 Task: In the event  named  Annual Strategic Planning and Goal Setting, Set a range of dates when you can accept meetings  '28 Jul â€" 20 Aug 2023'. Select a duration of  15 min. Select working hours  	_x000D_
MON- SAT 9:00am â€" 5:00pm. Add time before or after your events  as 5 min. Set the frequency of available time slots for invitees as  30 min. Set the minimum notice period and maximum events allowed per day as  41 hours and 4. , logged in from the account softage.4@softage.net and add another guest for the event, softage.6@softage.net
Action: Mouse pressed left at (392, 310)
Screenshot: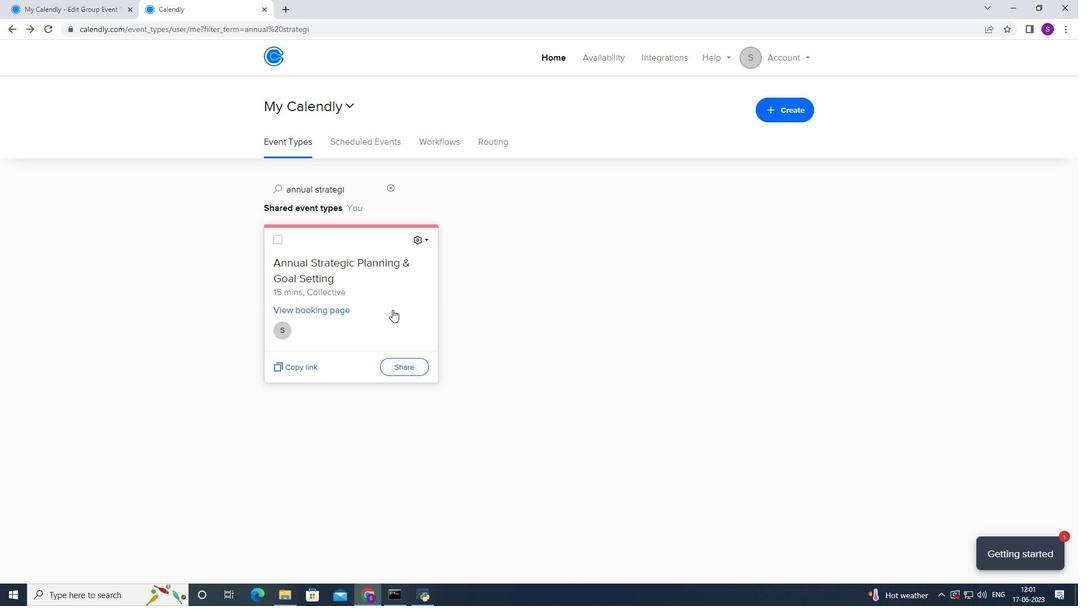
Action: Mouse moved to (320, 276)
Screenshot: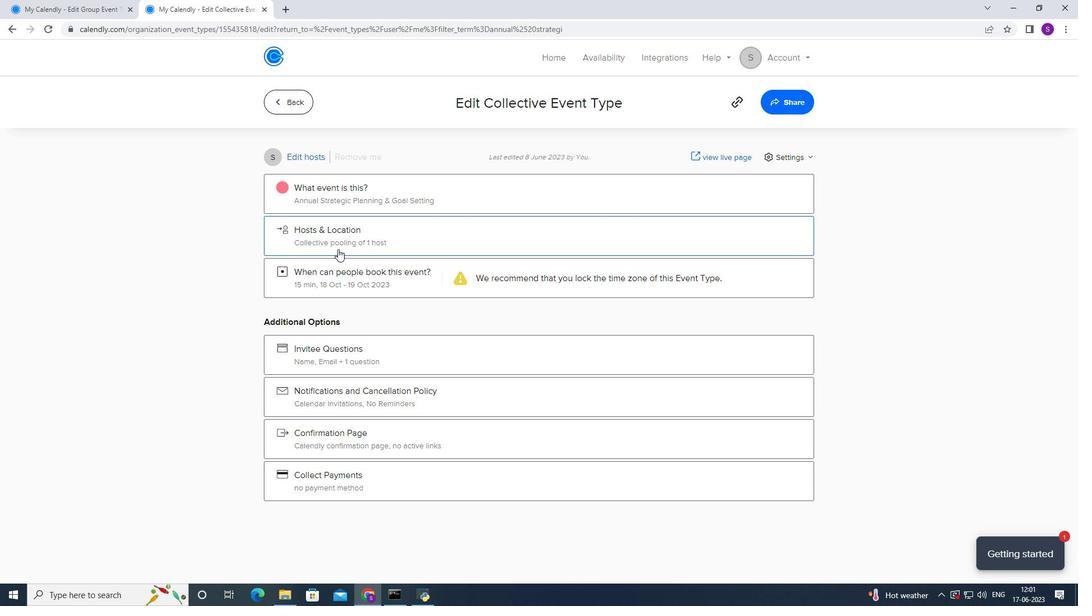 
Action: Mouse pressed left at (320, 276)
Screenshot: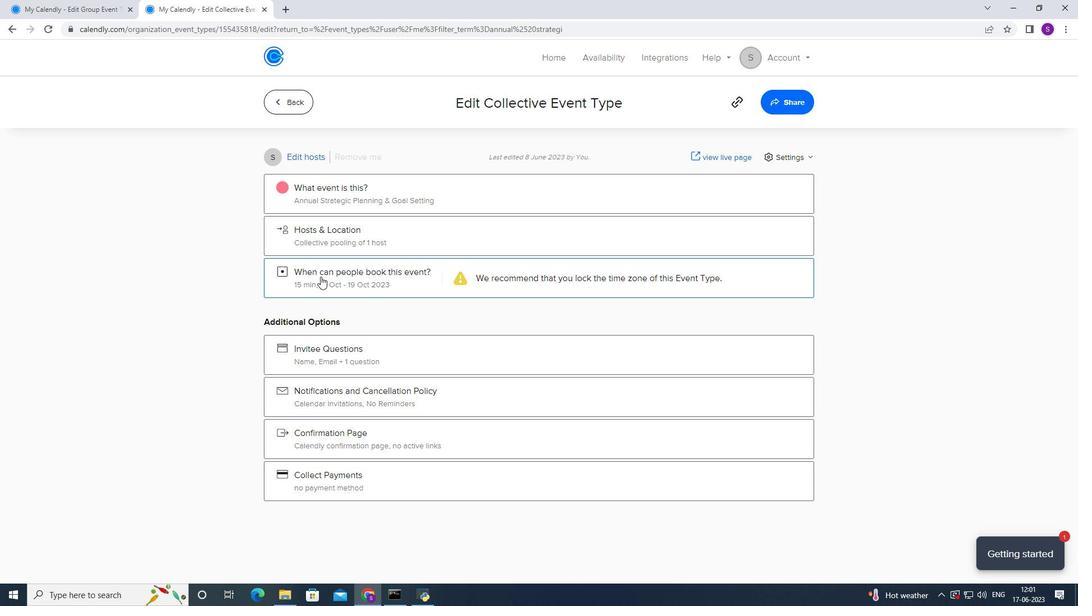 
Action: Mouse scrolled (320, 276) with delta (0, 0)
Screenshot: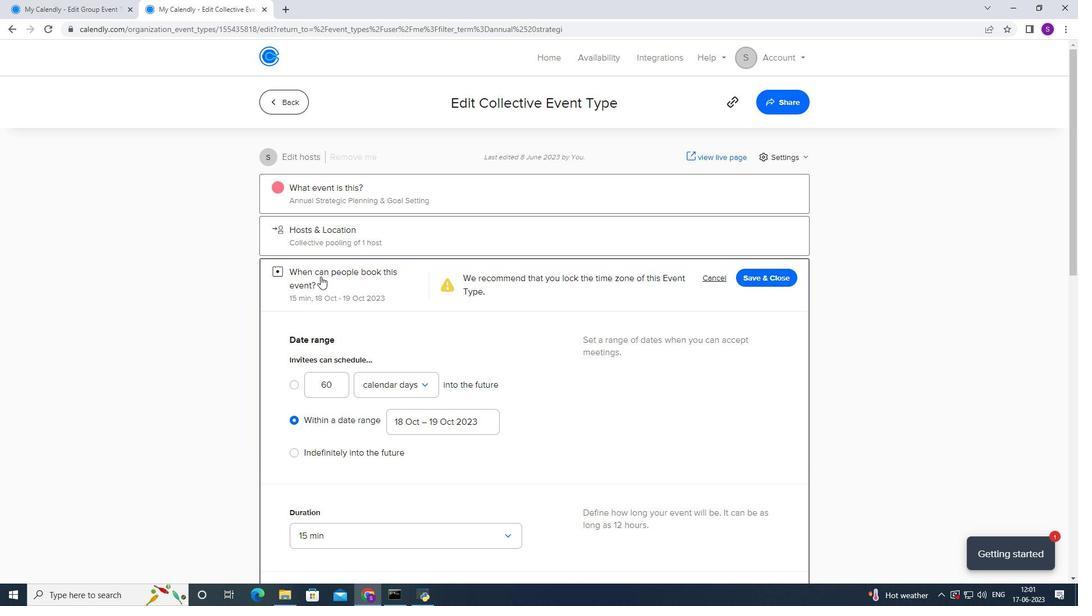 
Action: Mouse scrolled (320, 276) with delta (0, 0)
Screenshot: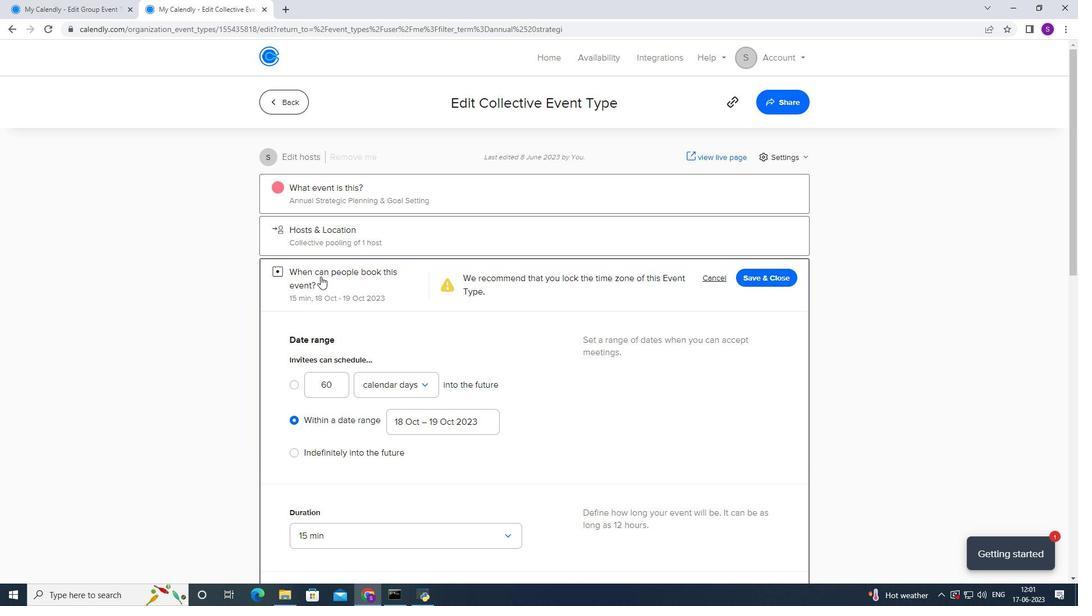 
Action: Mouse scrolled (320, 276) with delta (0, 0)
Screenshot: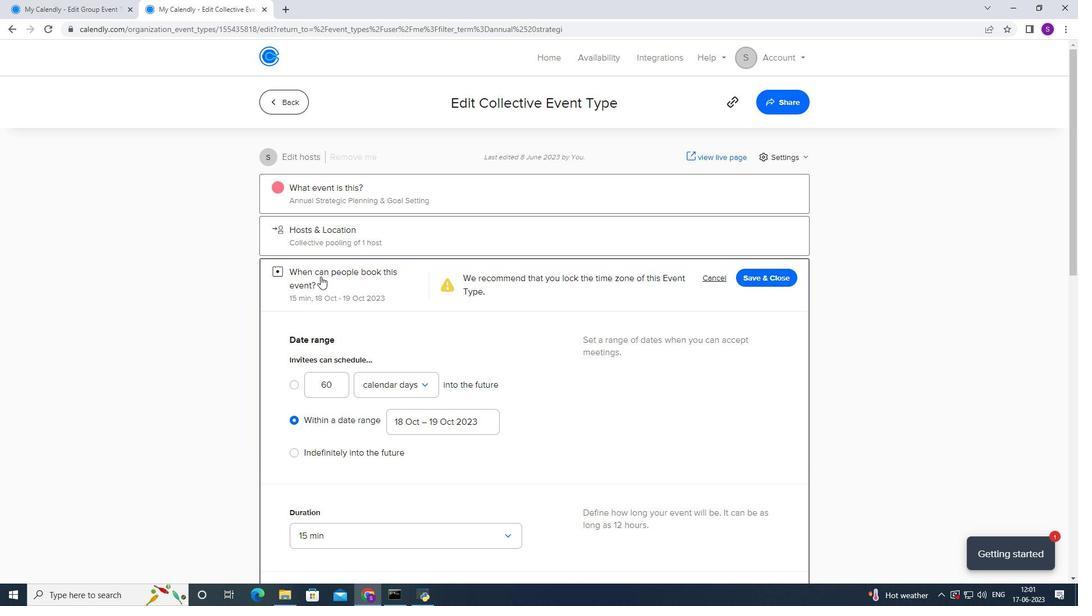 
Action: Mouse scrolled (320, 276) with delta (0, 0)
Screenshot: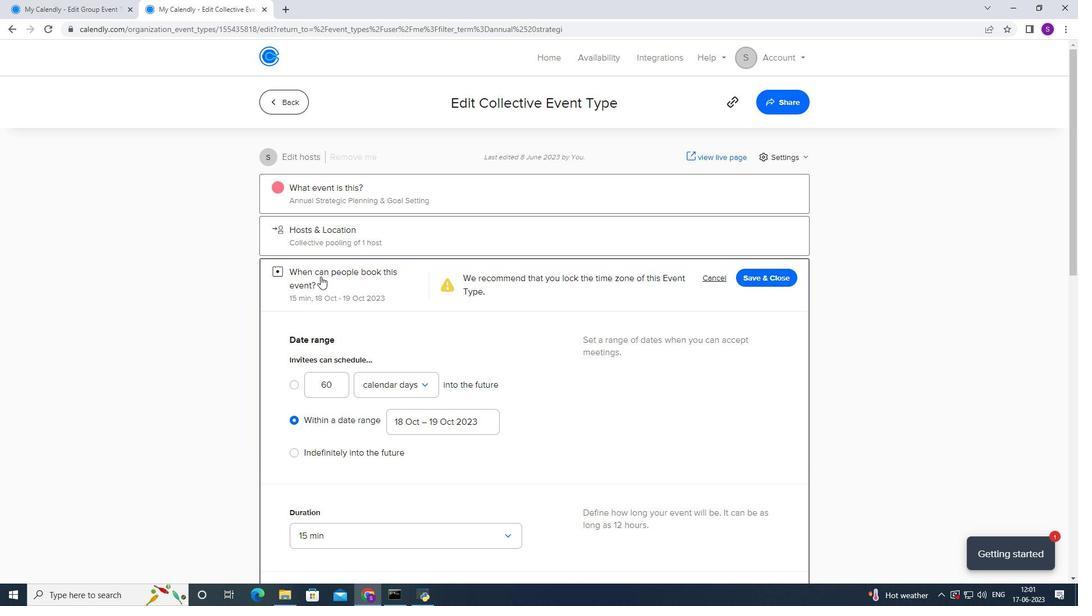 
Action: Mouse scrolled (320, 276) with delta (0, 0)
Screenshot: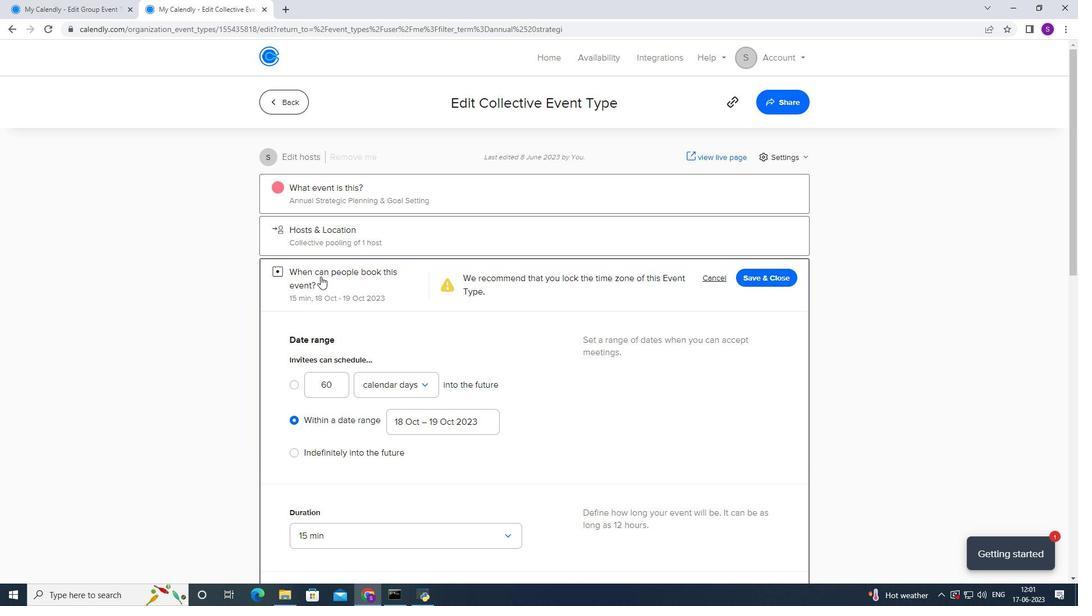 
Action: Mouse scrolled (320, 277) with delta (0, 0)
Screenshot: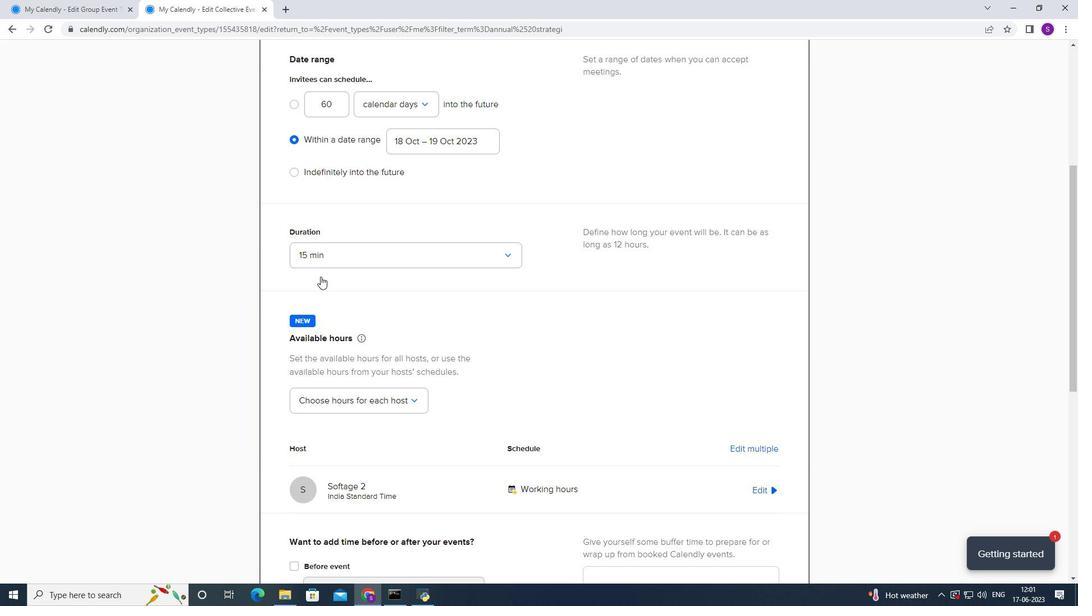 
Action: Mouse scrolled (320, 277) with delta (0, 0)
Screenshot: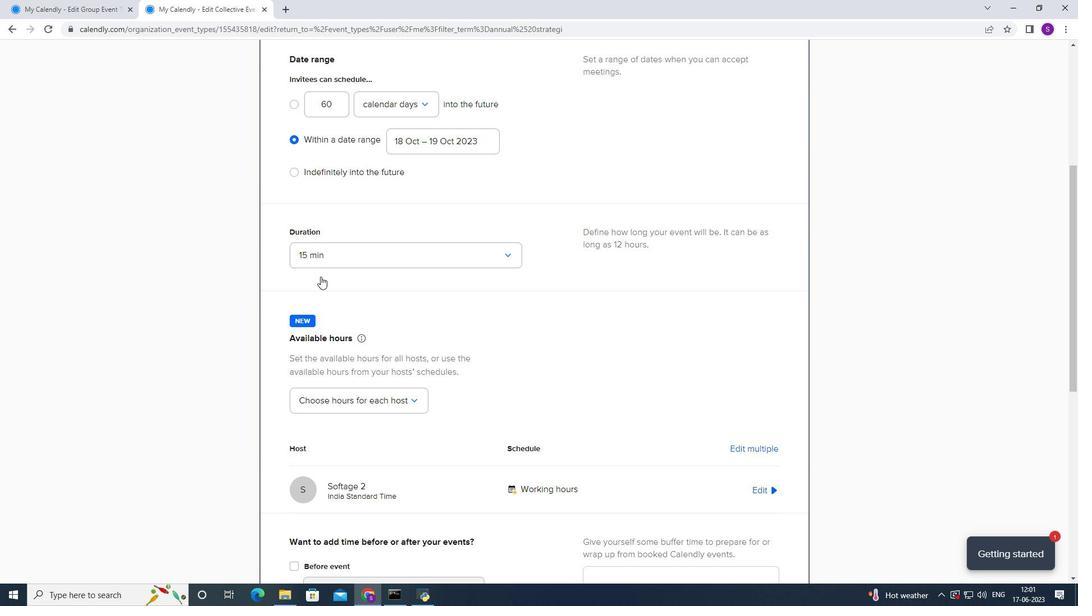 
Action: Mouse moved to (433, 253)
Screenshot: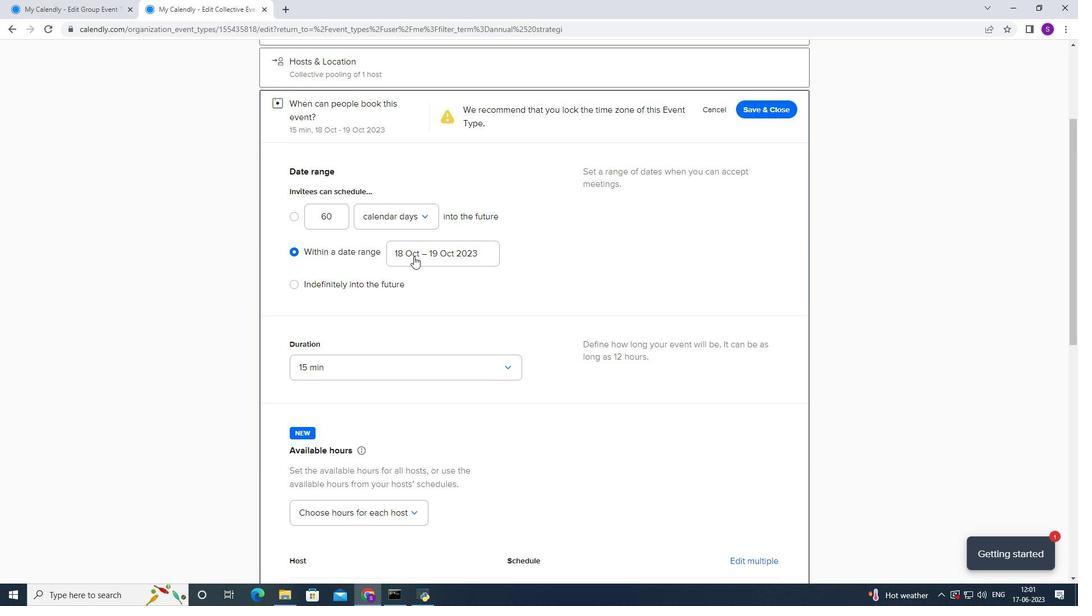 
Action: Mouse pressed left at (433, 253)
Screenshot: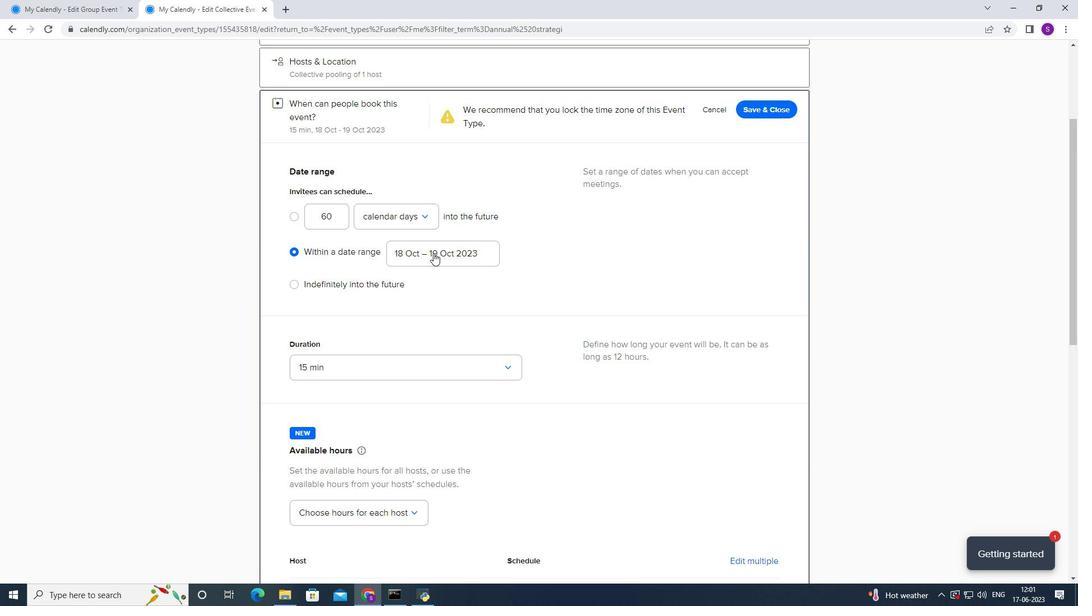 
Action: Mouse moved to (459, 389)
Screenshot: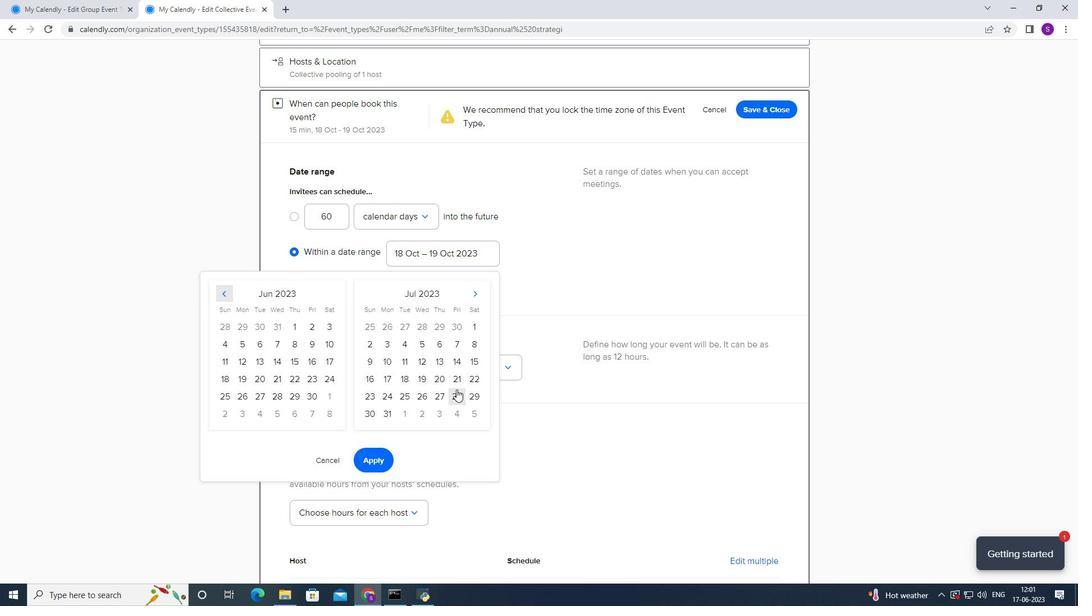 
Action: Mouse pressed left at (459, 389)
Screenshot: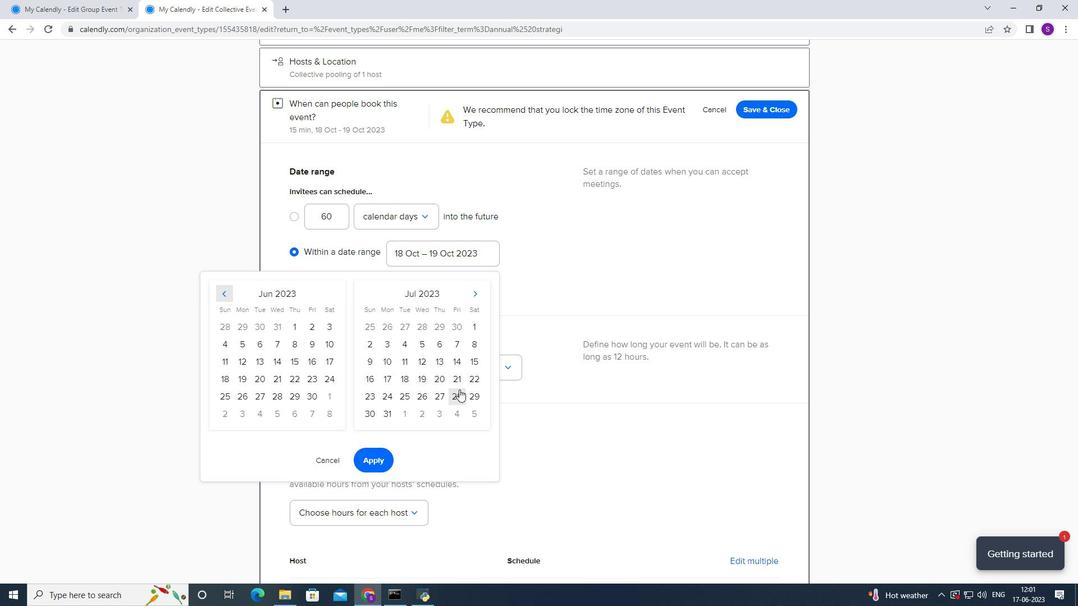 
Action: Mouse moved to (475, 297)
Screenshot: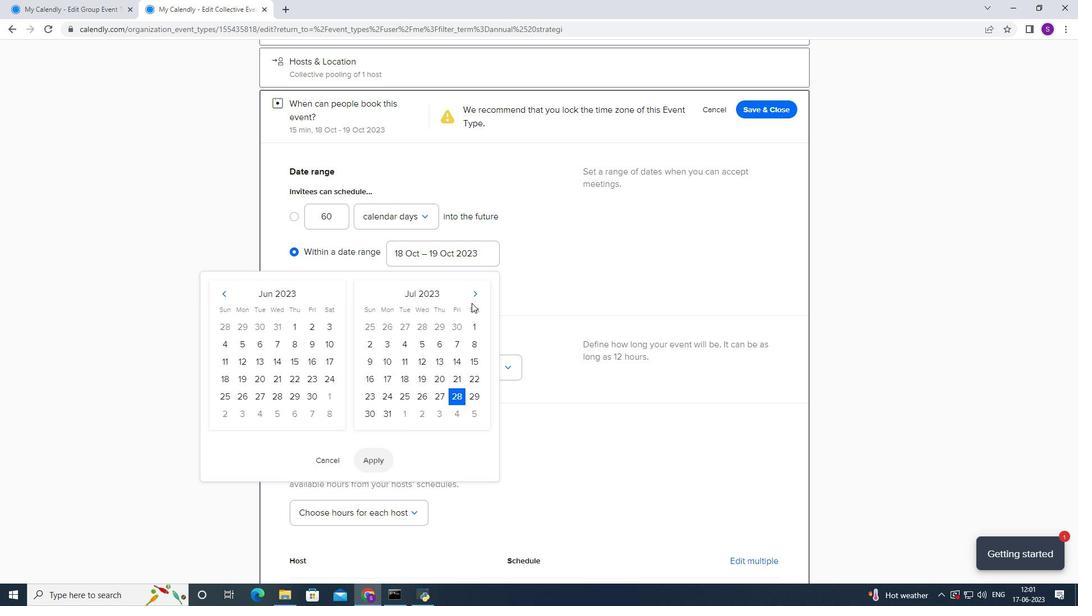 
Action: Mouse pressed left at (475, 297)
Screenshot: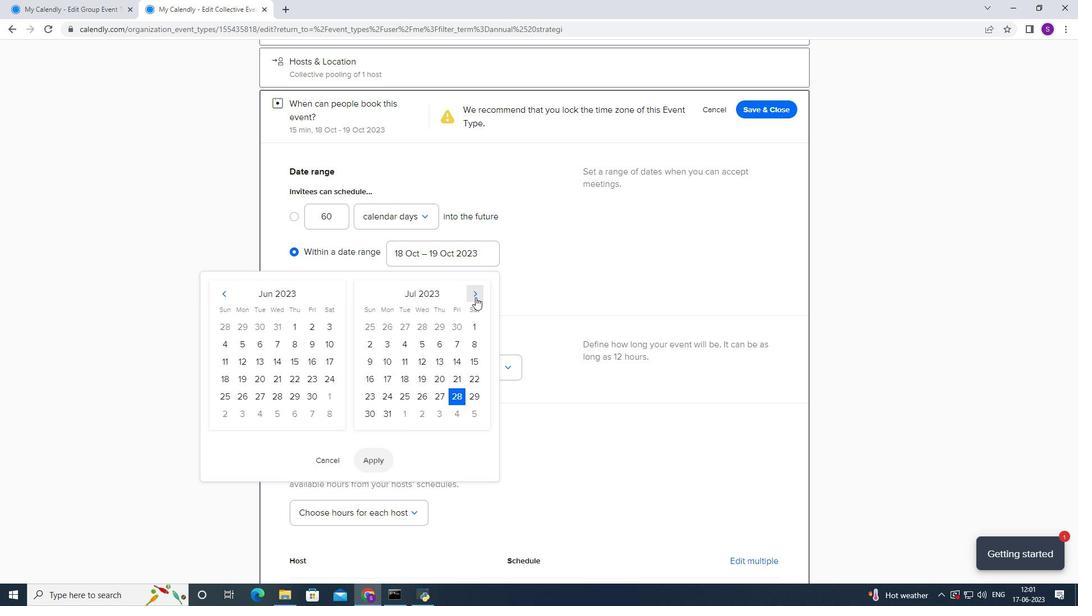 
Action: Mouse moved to (372, 382)
Screenshot: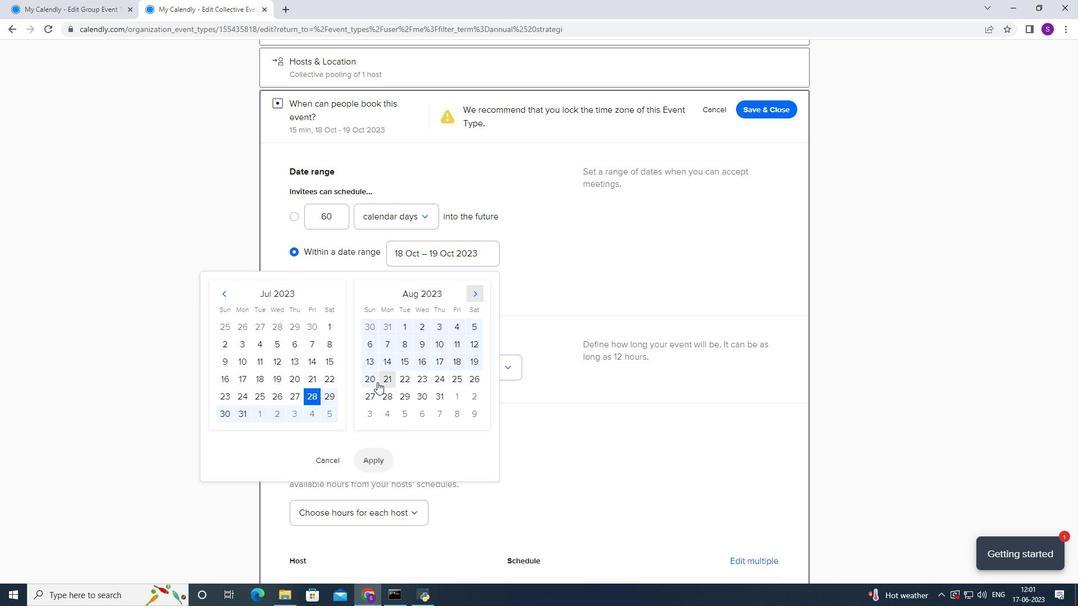 
Action: Mouse pressed left at (372, 382)
Screenshot: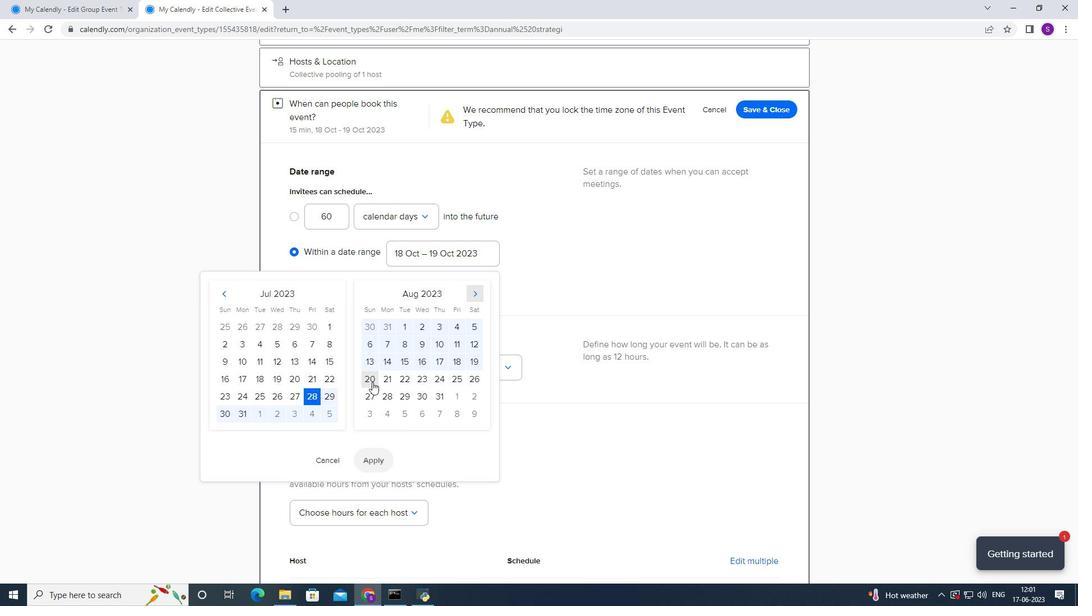 
Action: Mouse moved to (367, 466)
Screenshot: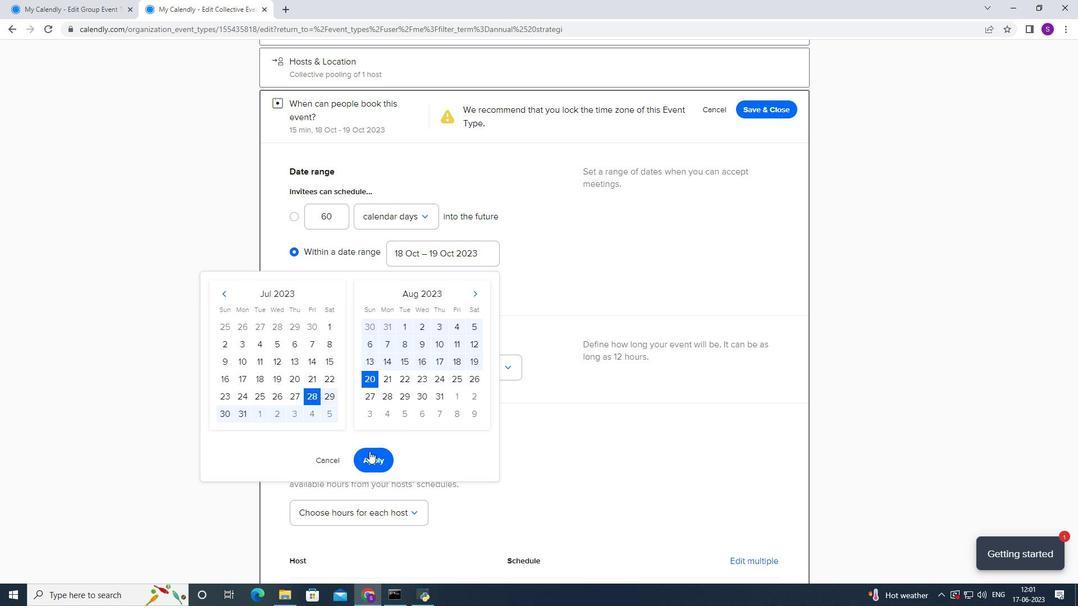 
Action: Mouse pressed left at (367, 466)
Screenshot: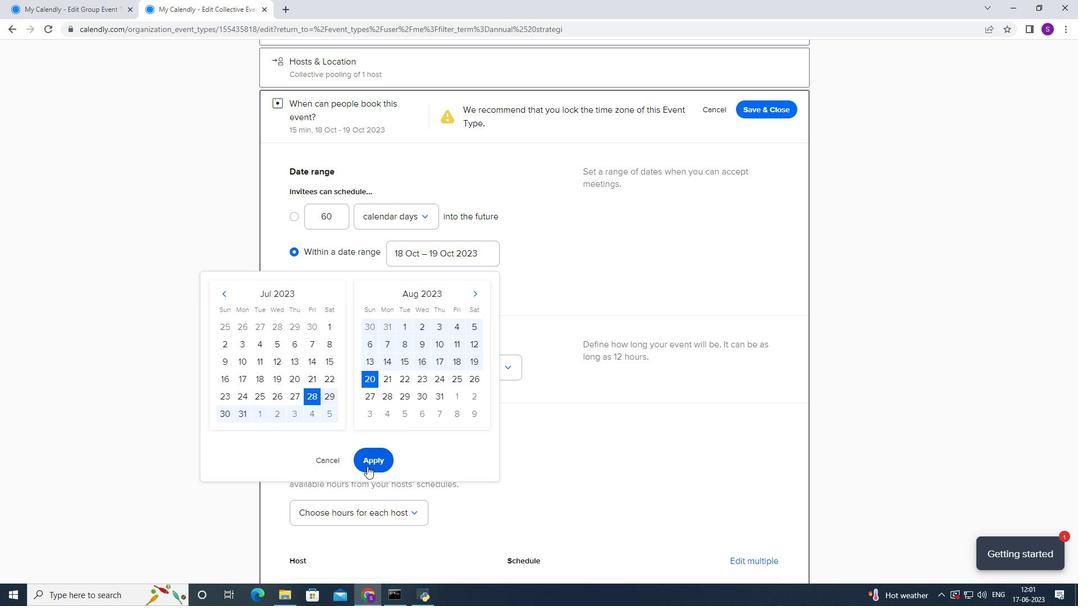 
Action: Mouse moved to (376, 381)
Screenshot: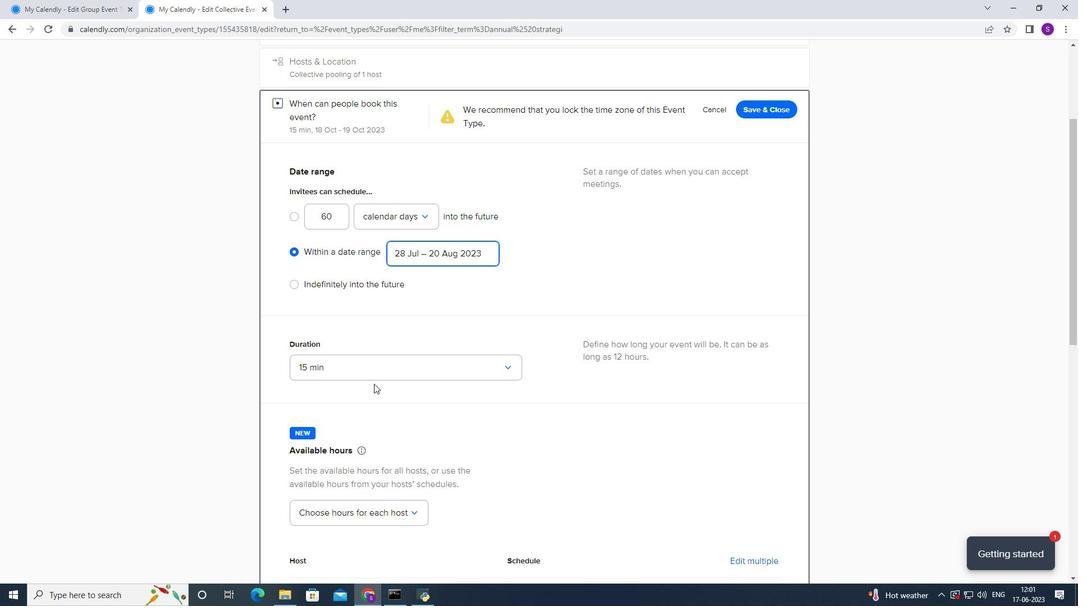 
Action: Mouse scrolled (376, 380) with delta (0, 0)
Screenshot: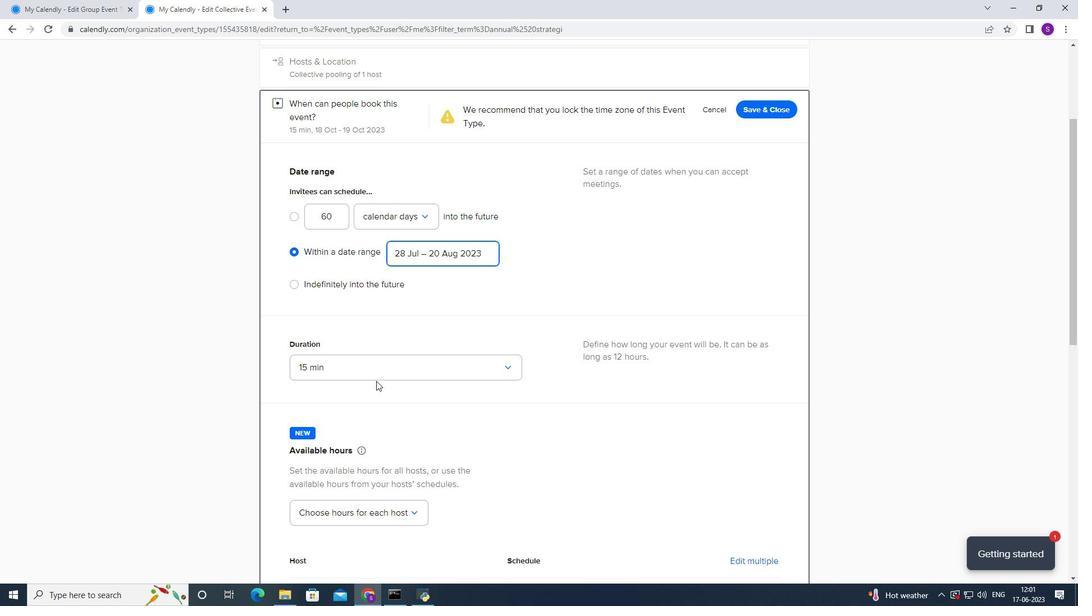 
Action: Mouse scrolled (376, 380) with delta (0, 0)
Screenshot: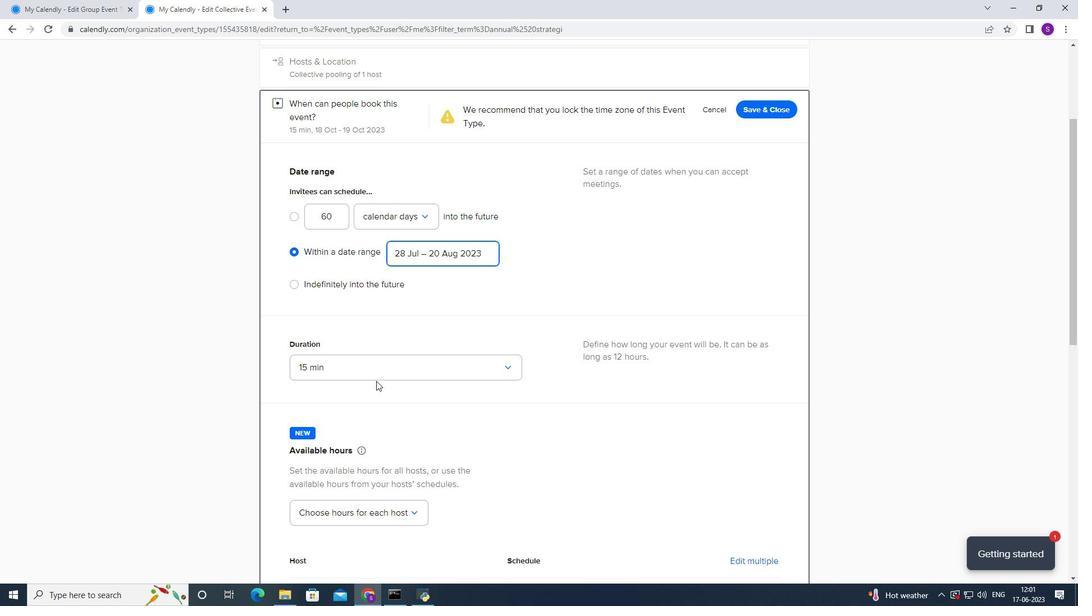 
Action: Mouse scrolled (376, 380) with delta (0, 0)
Screenshot: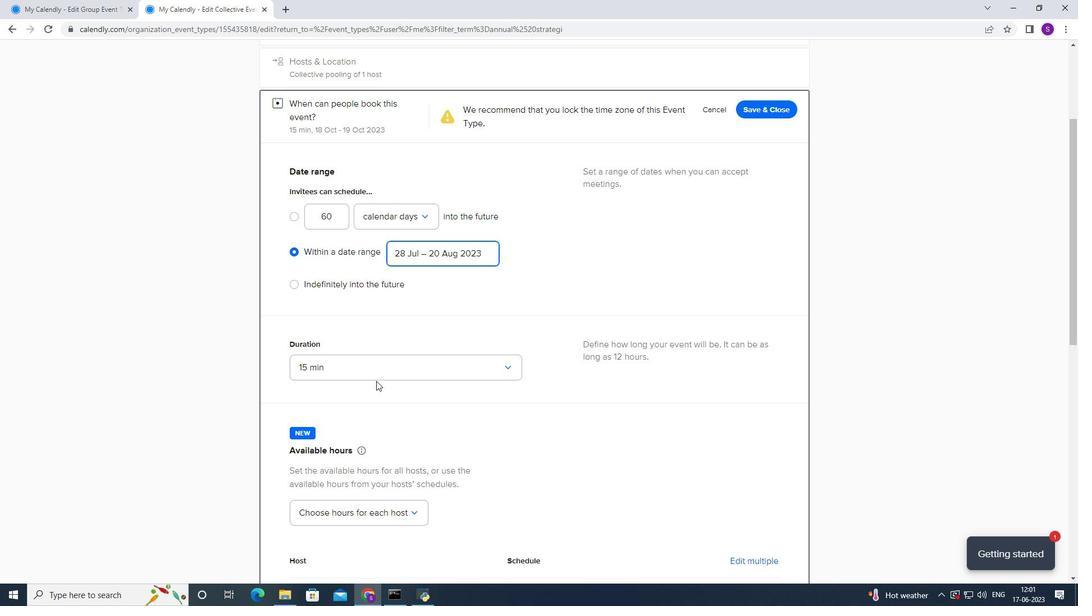 
Action: Mouse scrolled (376, 380) with delta (0, 0)
Screenshot: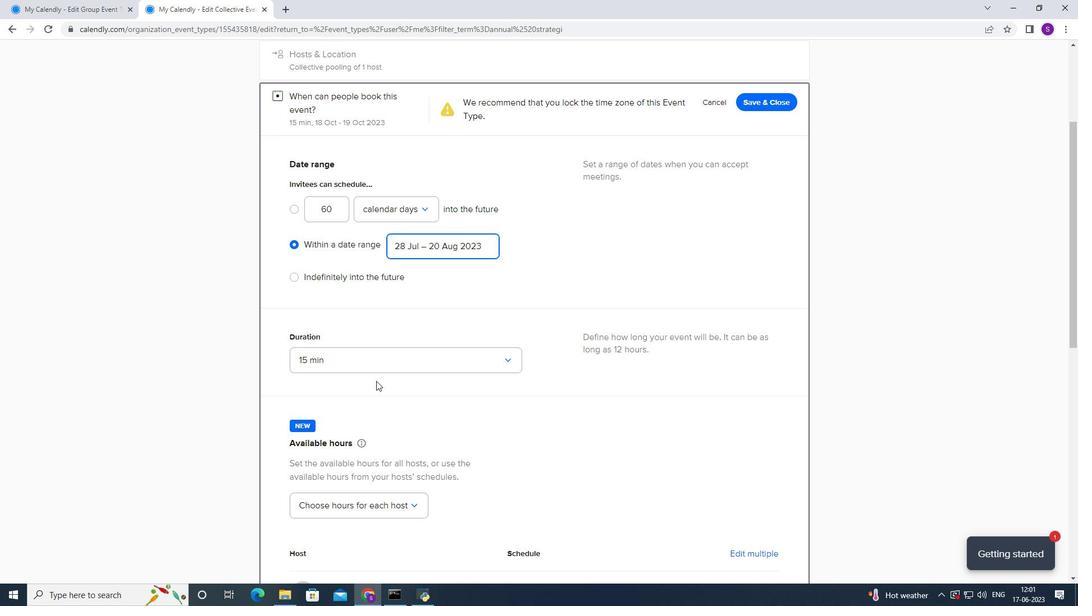 
Action: Mouse scrolled (376, 380) with delta (0, 0)
Screenshot: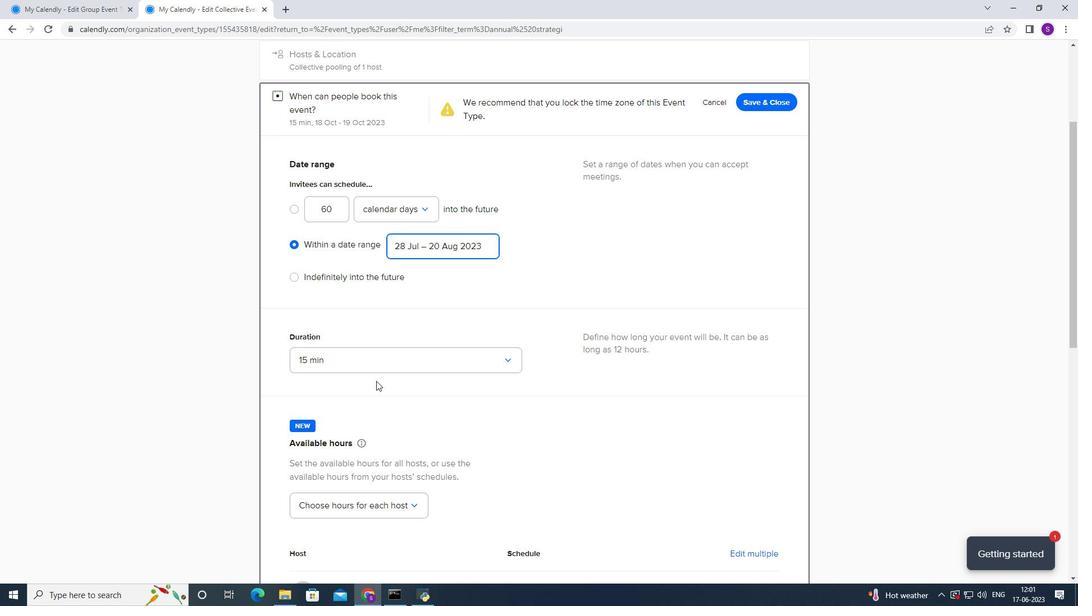 
Action: Mouse moved to (353, 393)
Screenshot: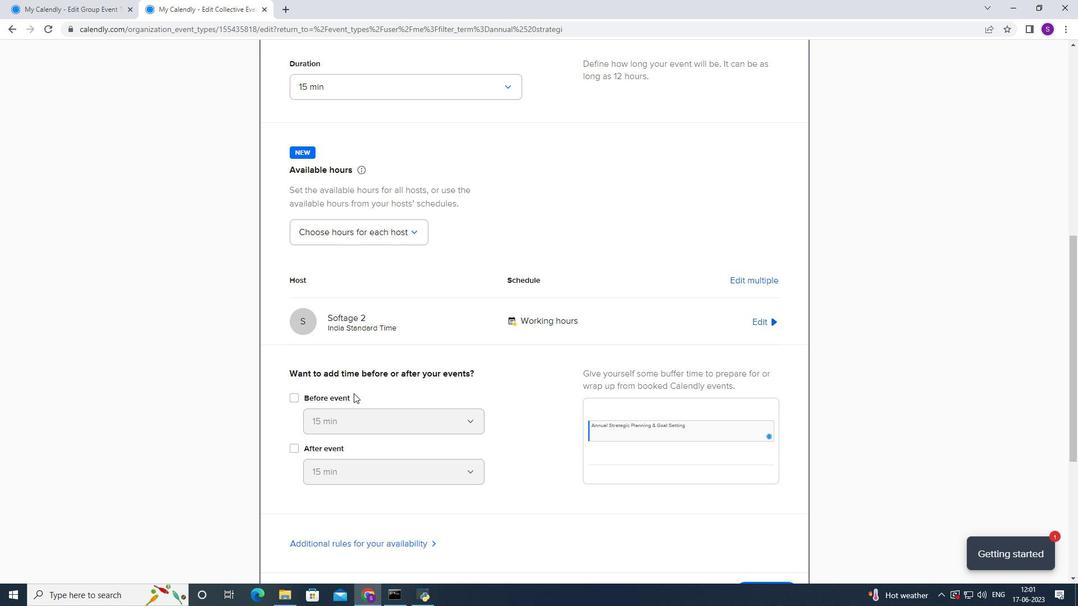 
Action: Mouse scrolled (353, 393) with delta (0, 0)
Screenshot: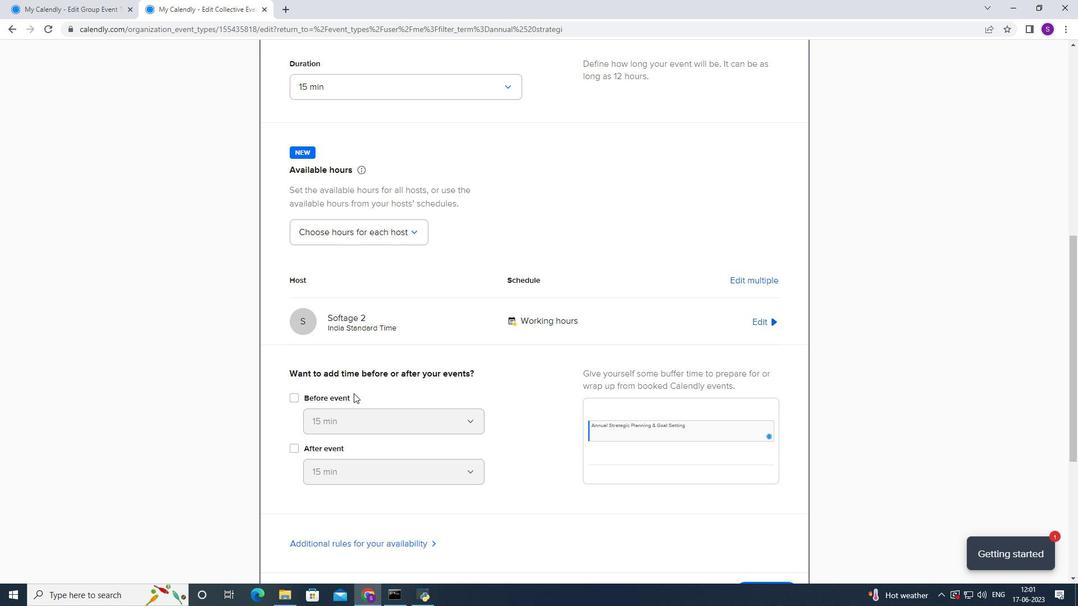 
Action: Mouse scrolled (353, 393) with delta (0, 0)
Screenshot: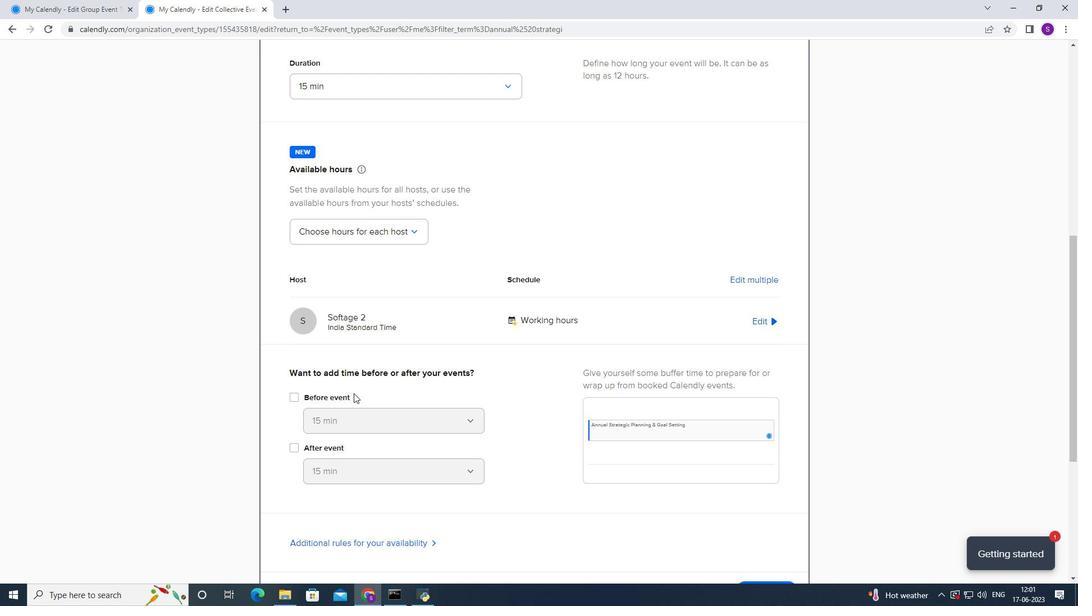 
Action: Mouse scrolled (353, 393) with delta (0, 0)
Screenshot: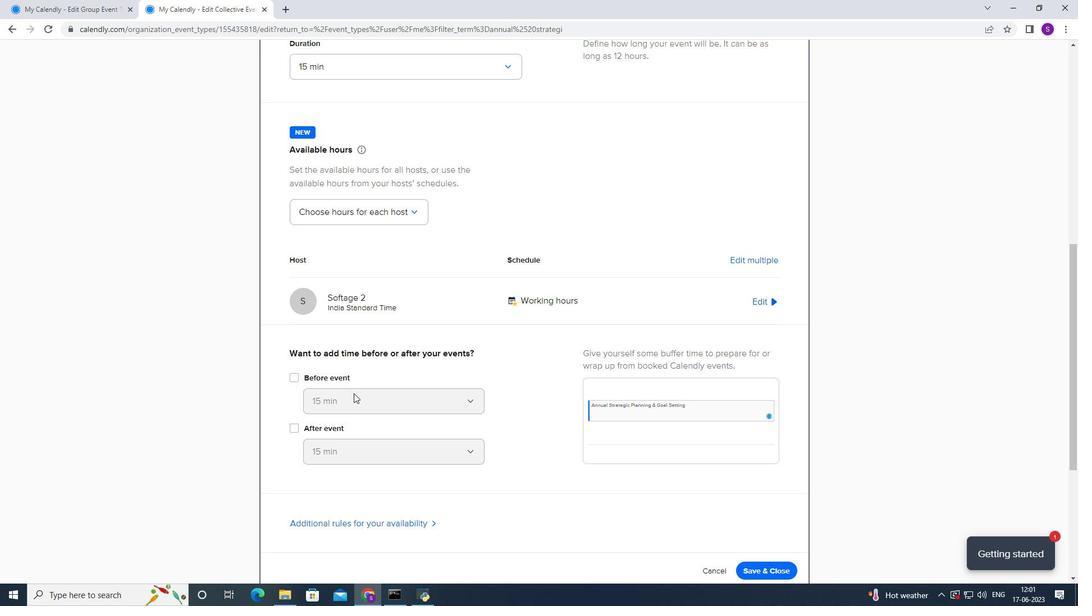 
Action: Mouse scrolled (353, 393) with delta (0, 0)
Screenshot: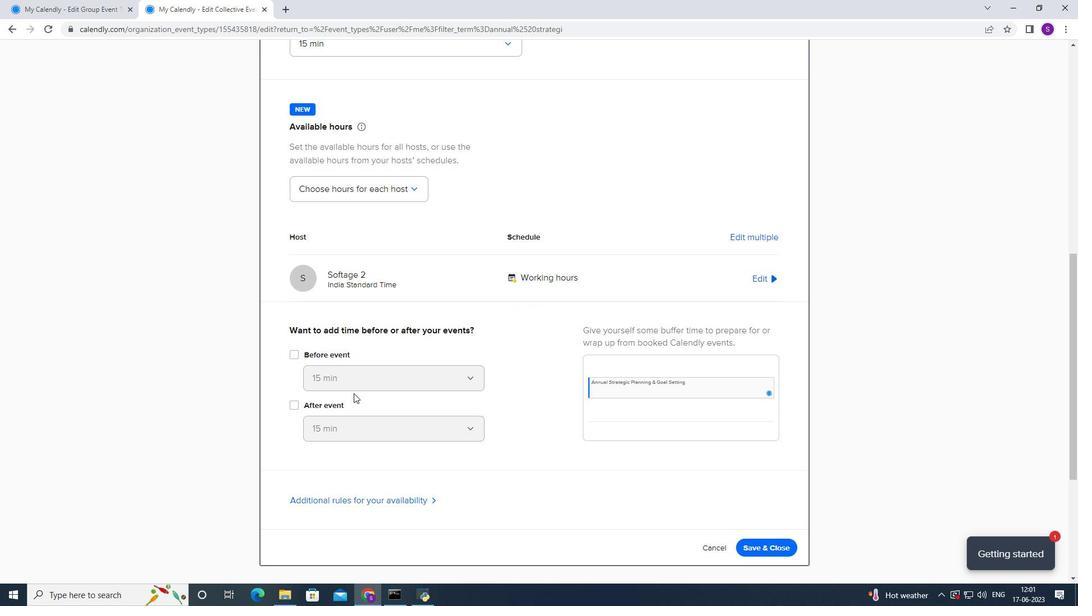 
Action: Mouse moved to (298, 170)
Screenshot: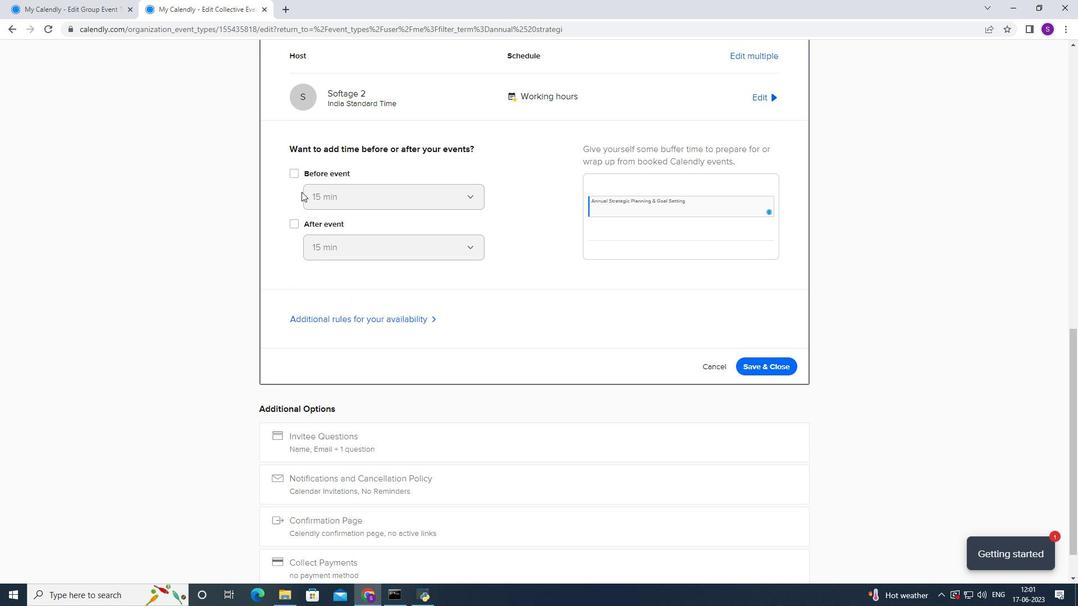 
Action: Mouse pressed left at (298, 170)
Screenshot: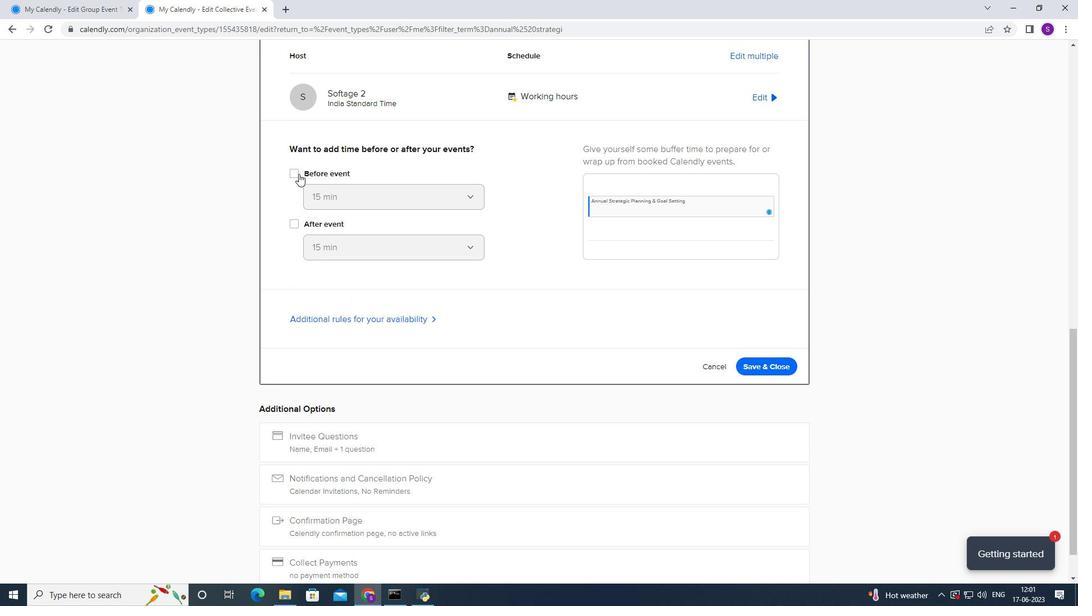 
Action: Mouse moved to (294, 231)
Screenshot: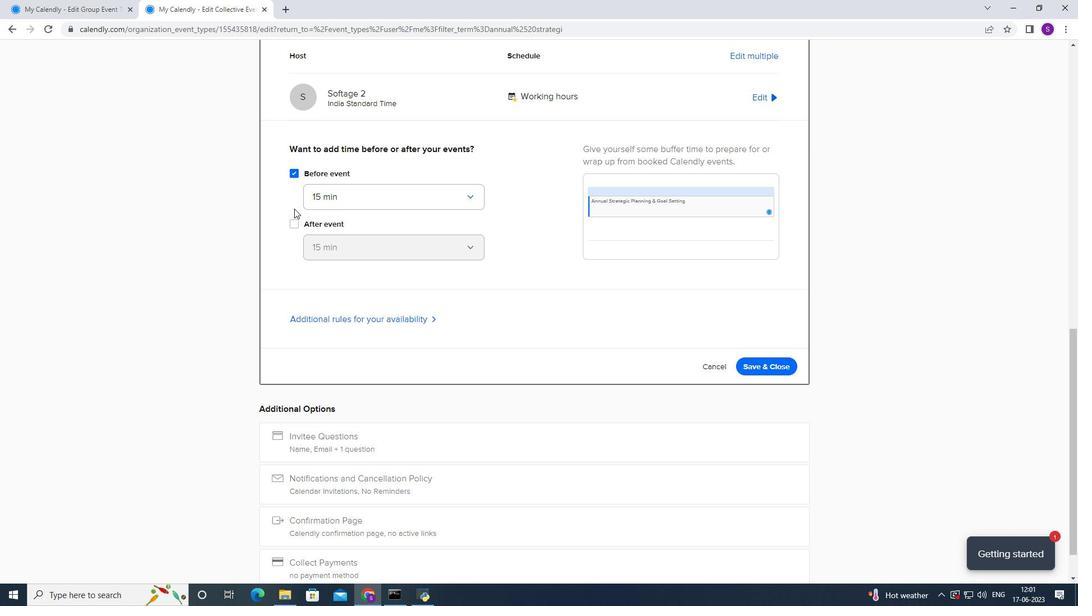 
Action: Mouse pressed left at (294, 231)
Screenshot: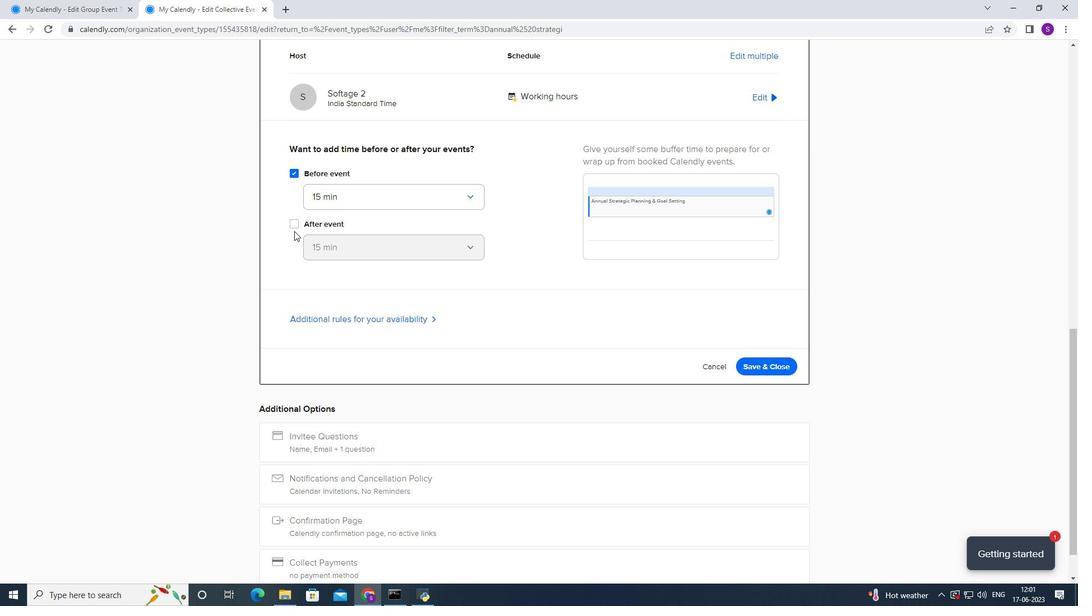 
Action: Mouse moved to (299, 231)
Screenshot: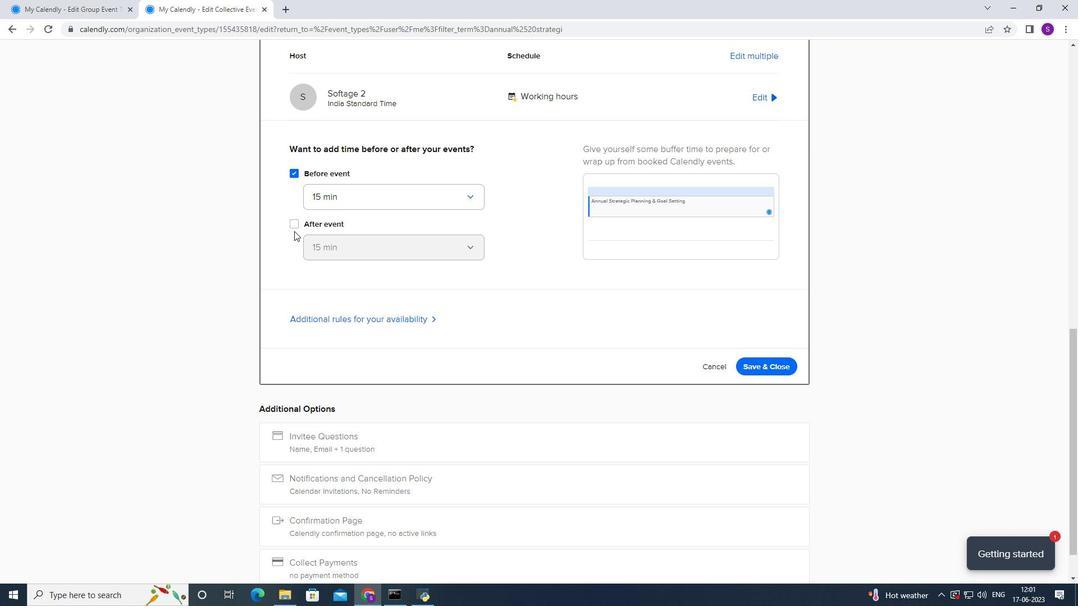 
Action: Mouse pressed left at (299, 231)
Screenshot: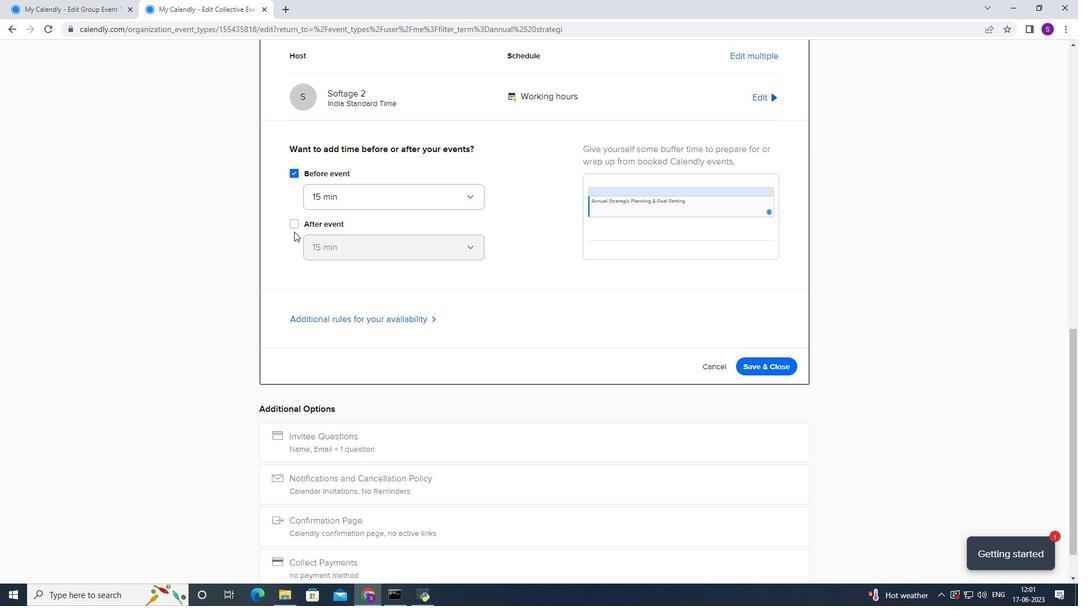 
Action: Mouse moved to (298, 224)
Screenshot: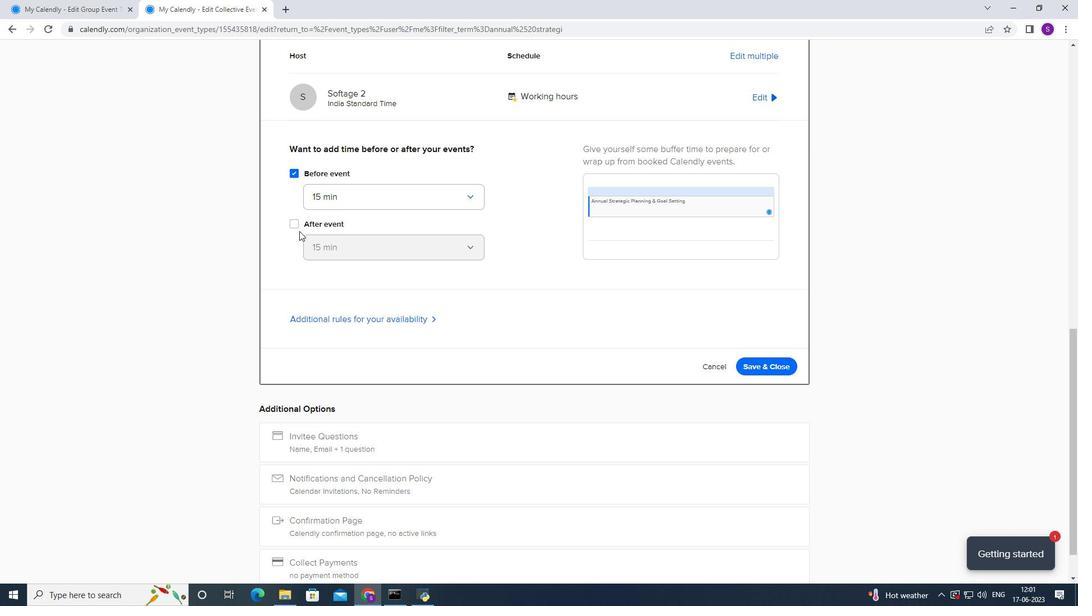
Action: Mouse pressed left at (298, 224)
Screenshot: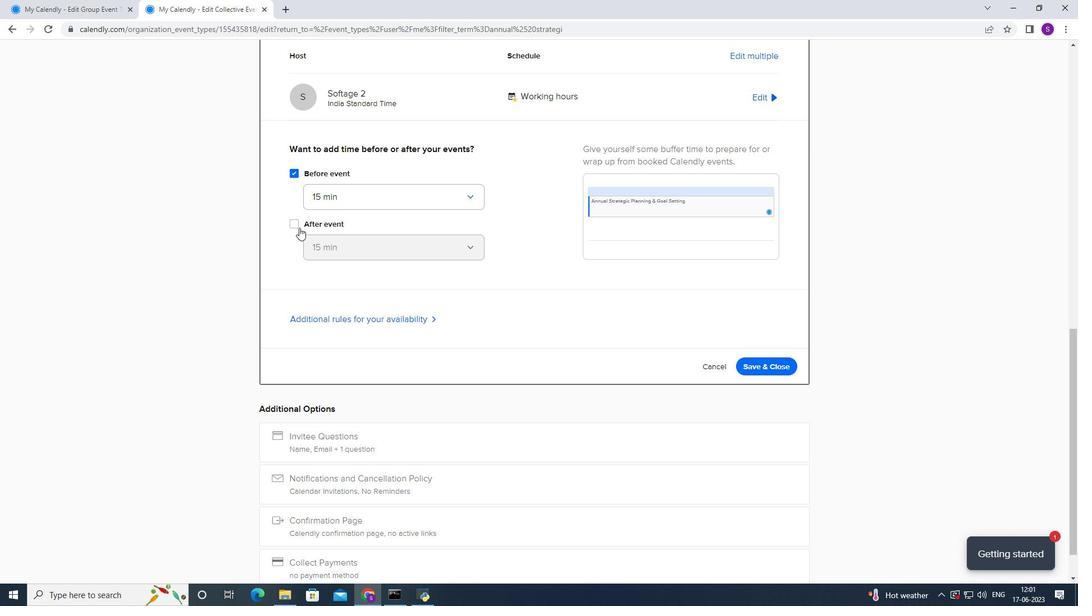 
Action: Mouse moved to (378, 201)
Screenshot: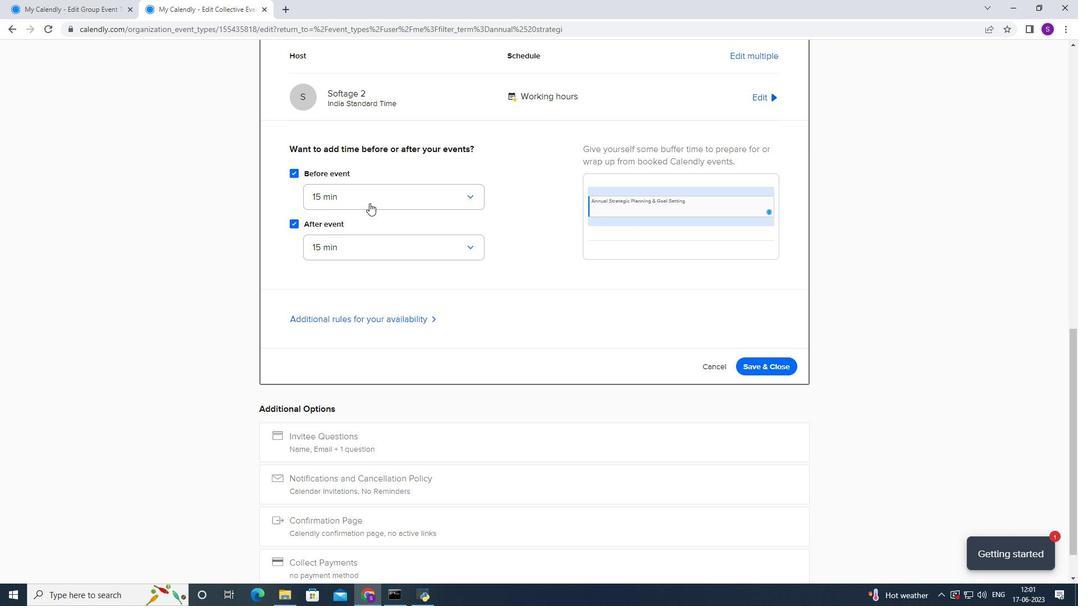 
Action: Mouse pressed left at (378, 201)
Screenshot: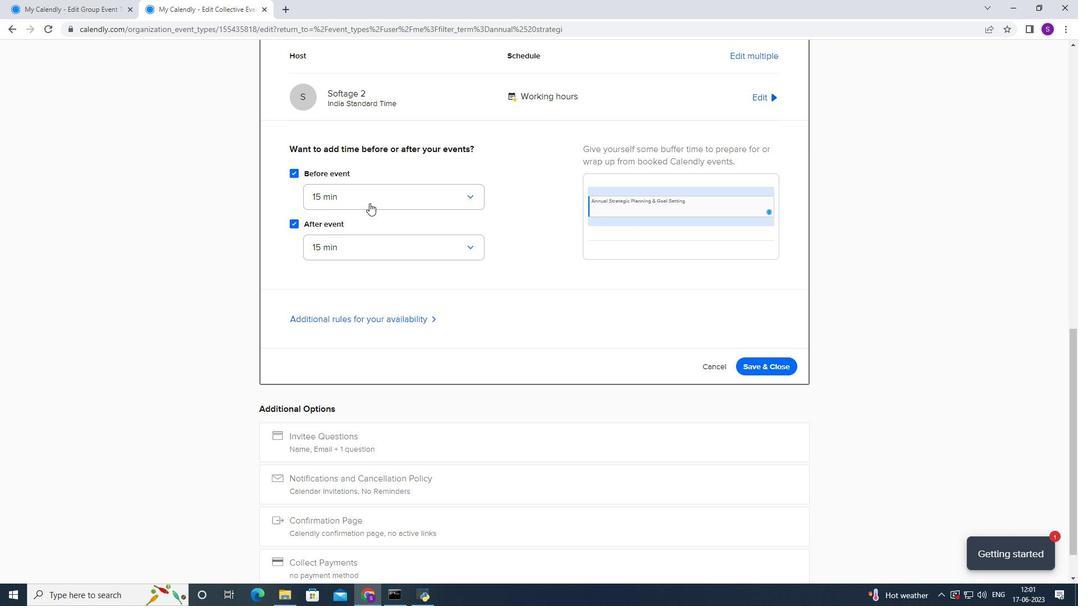 
Action: Mouse moved to (382, 226)
Screenshot: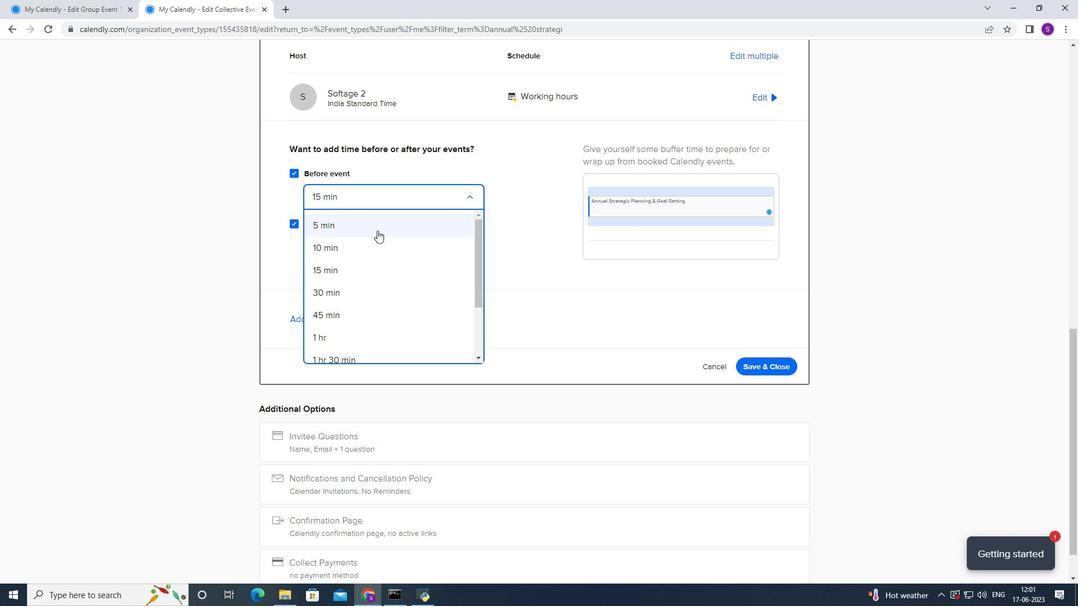
Action: Mouse pressed left at (382, 226)
Screenshot: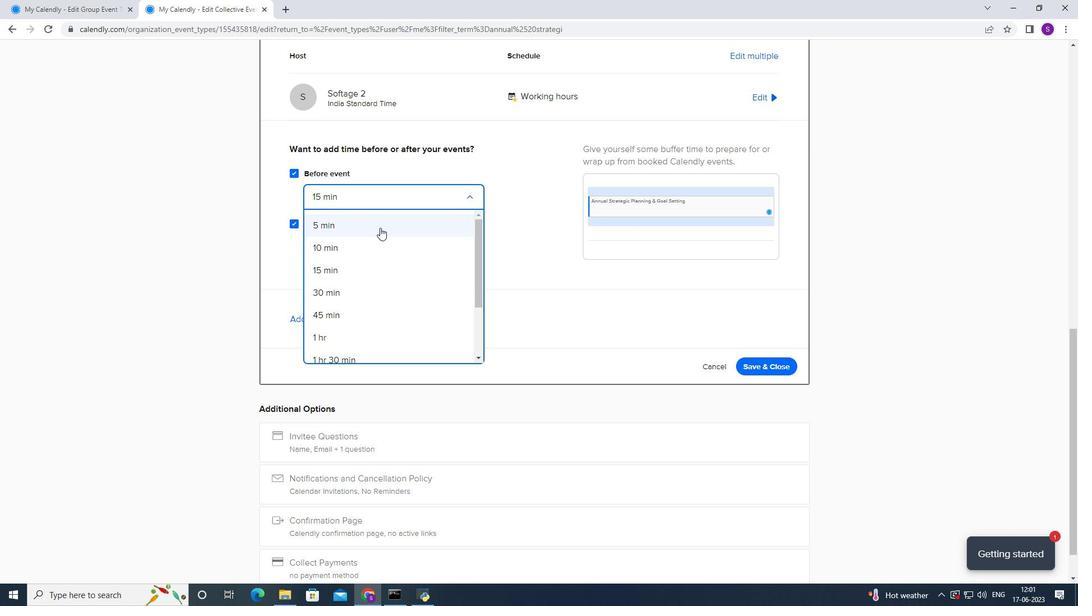 
Action: Mouse moved to (371, 234)
Screenshot: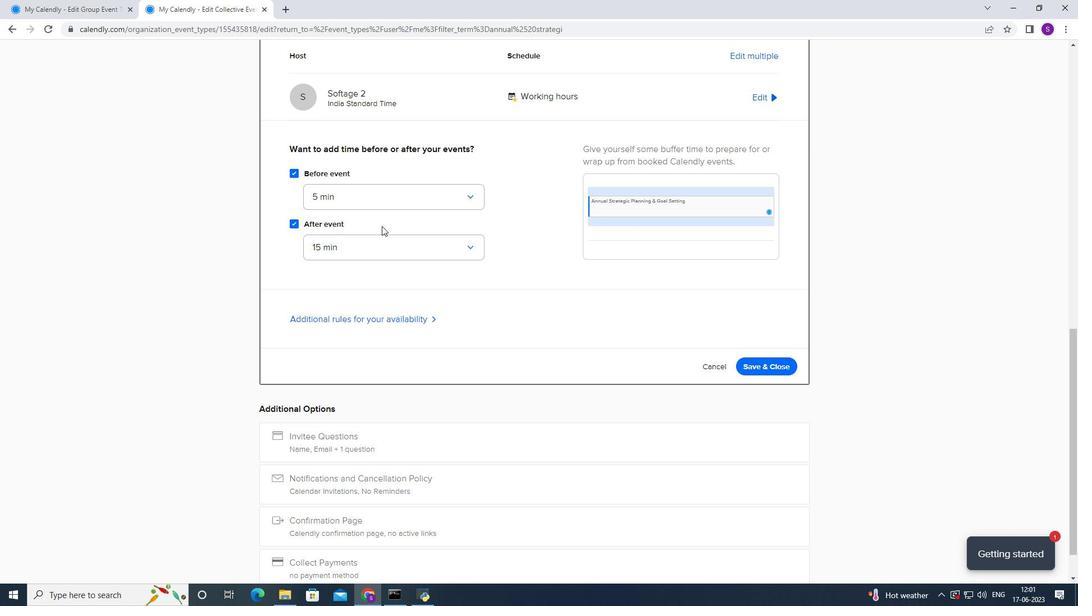 
Action: Mouse pressed left at (371, 234)
Screenshot: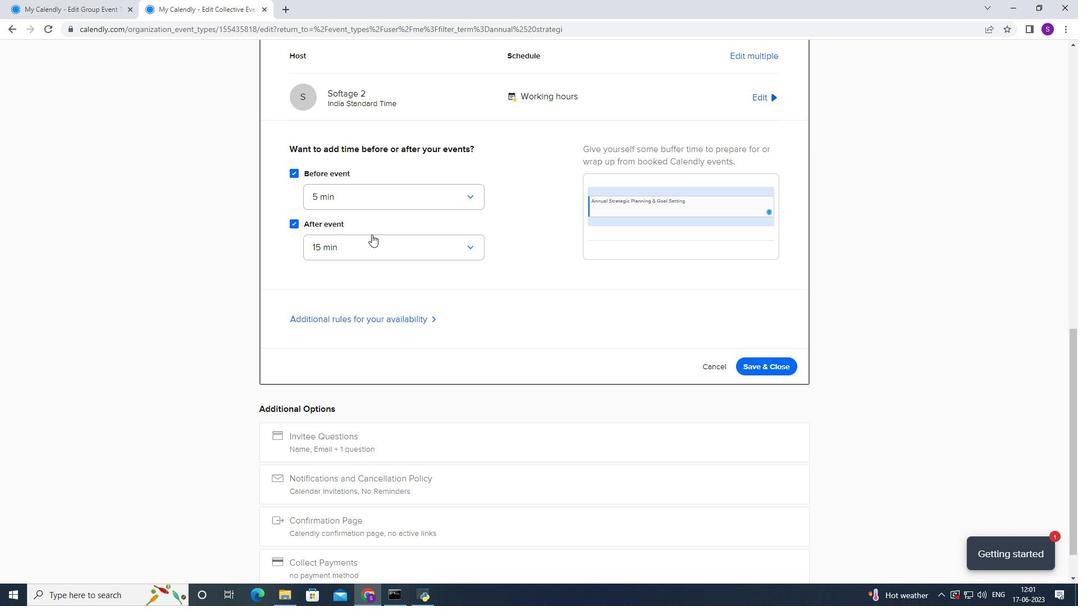 
Action: Mouse moved to (355, 273)
Screenshot: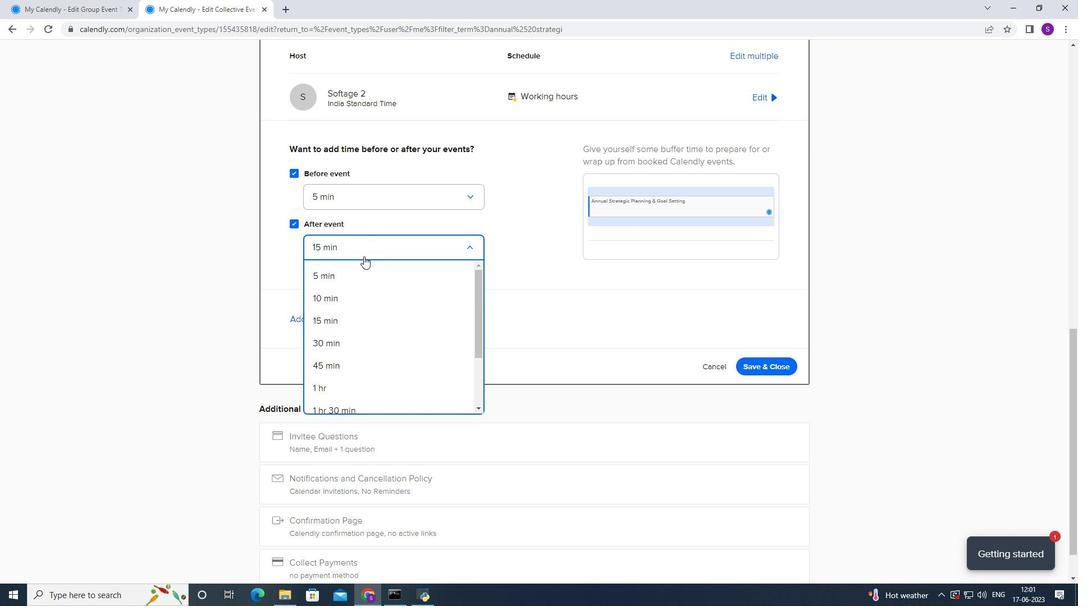 
Action: Mouse pressed left at (355, 273)
Screenshot: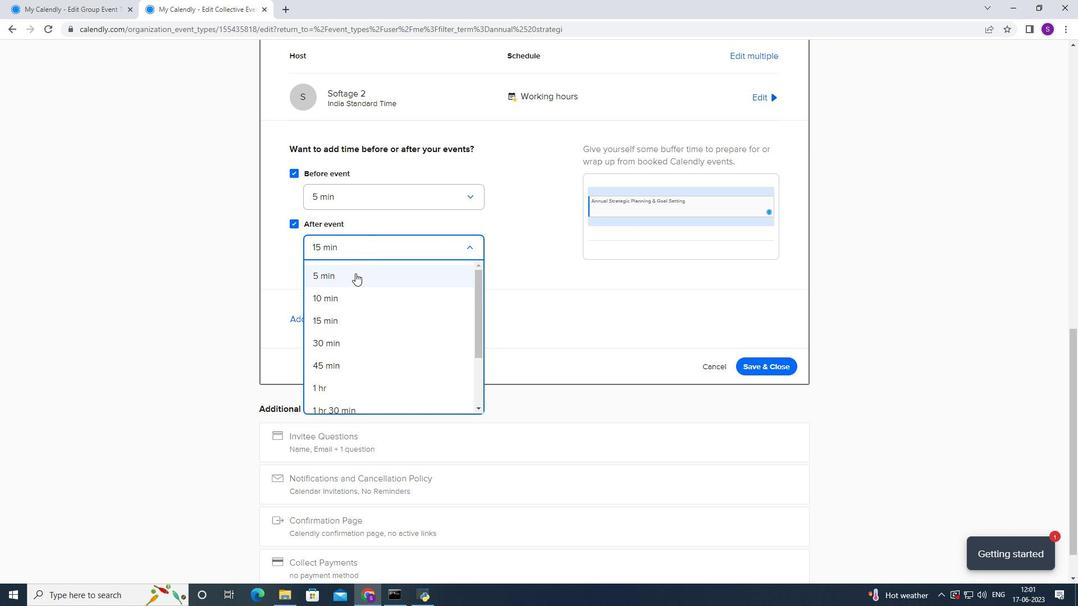 
Action: Mouse moved to (374, 262)
Screenshot: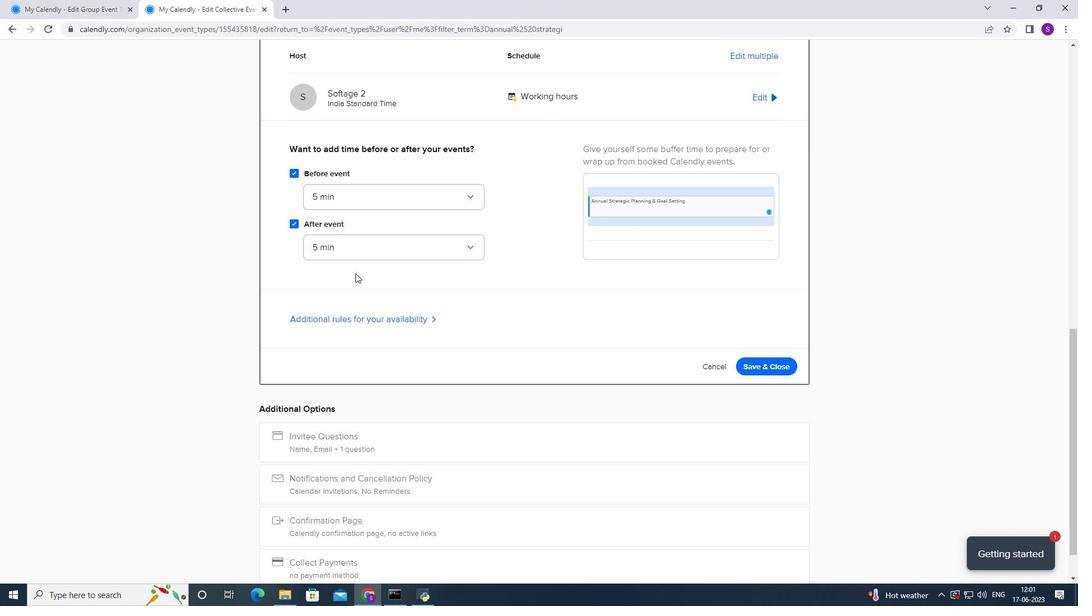 
Action: Mouse scrolled (374, 263) with delta (0, 0)
Screenshot: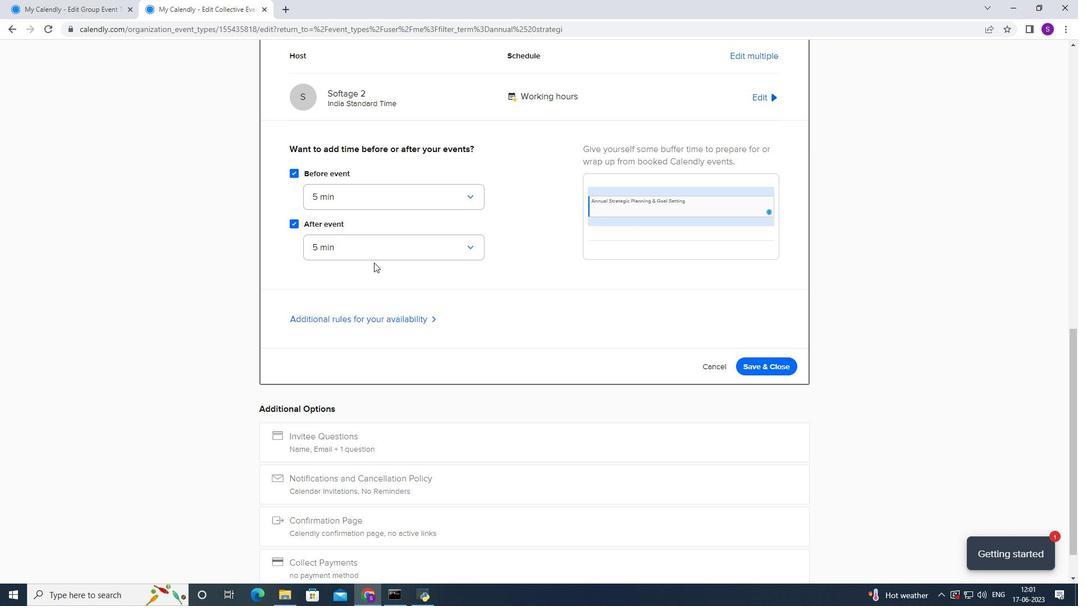 
Action: Mouse scrolled (374, 263) with delta (0, 0)
Screenshot: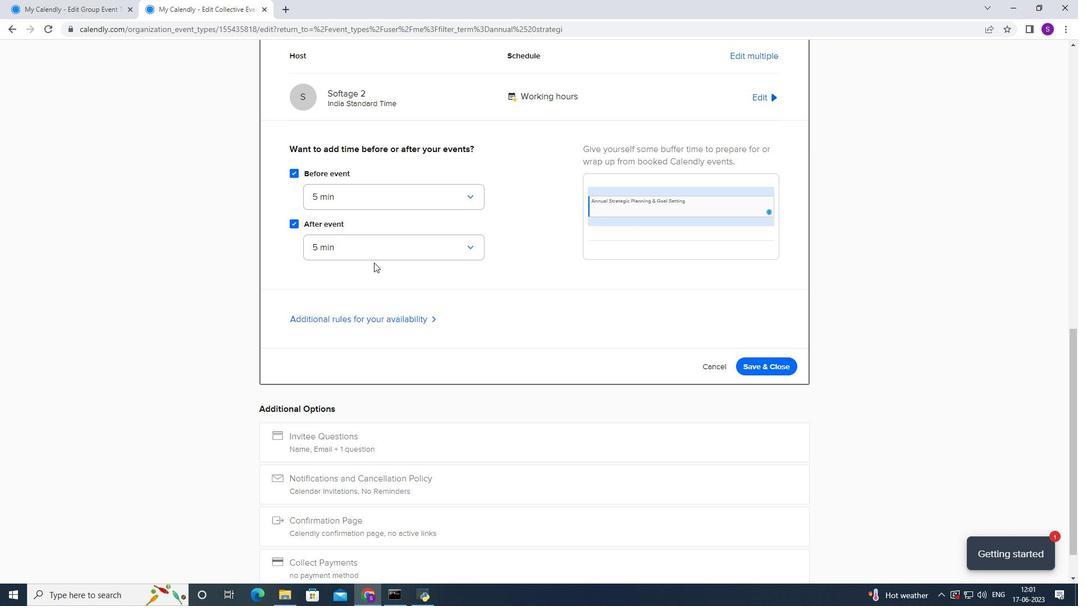 
Action: Mouse moved to (643, 210)
Screenshot: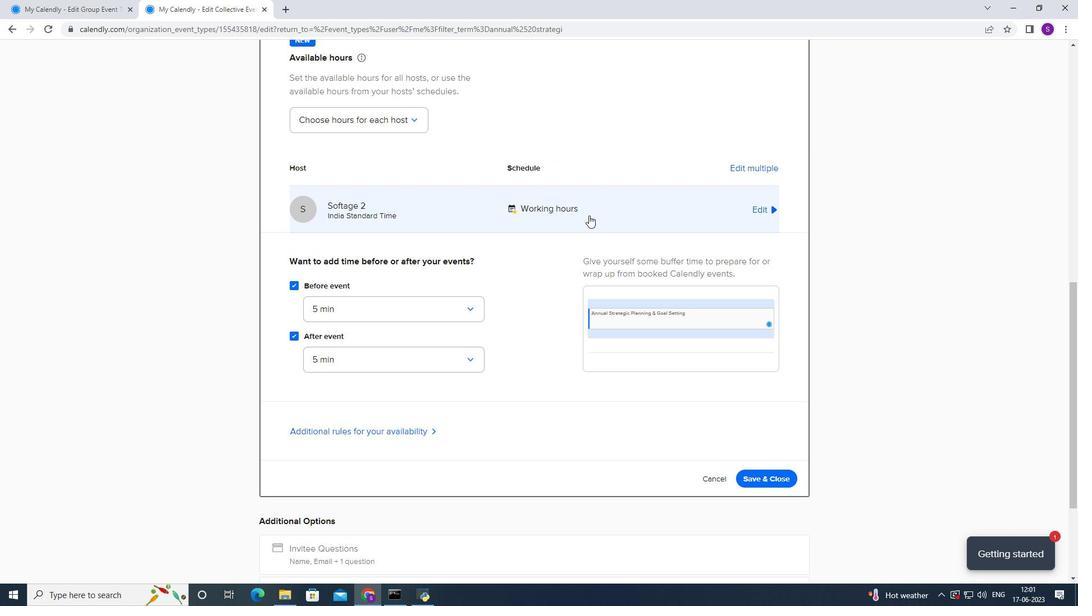 
Action: Mouse pressed left at (643, 210)
Screenshot: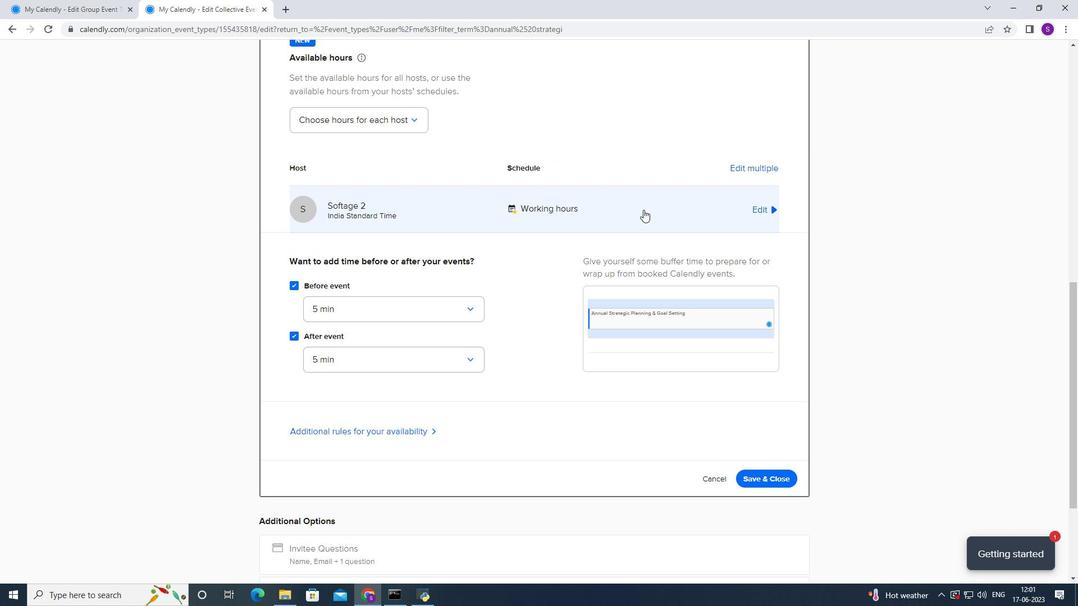 
Action: Mouse moved to (435, 284)
Screenshot: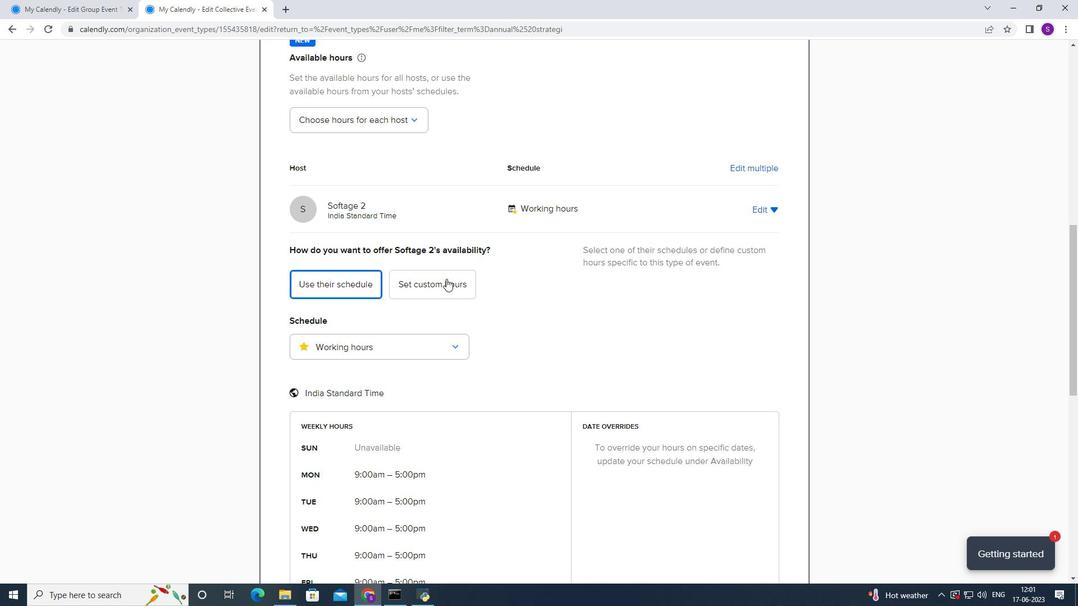 
Action: Mouse pressed left at (435, 284)
Screenshot: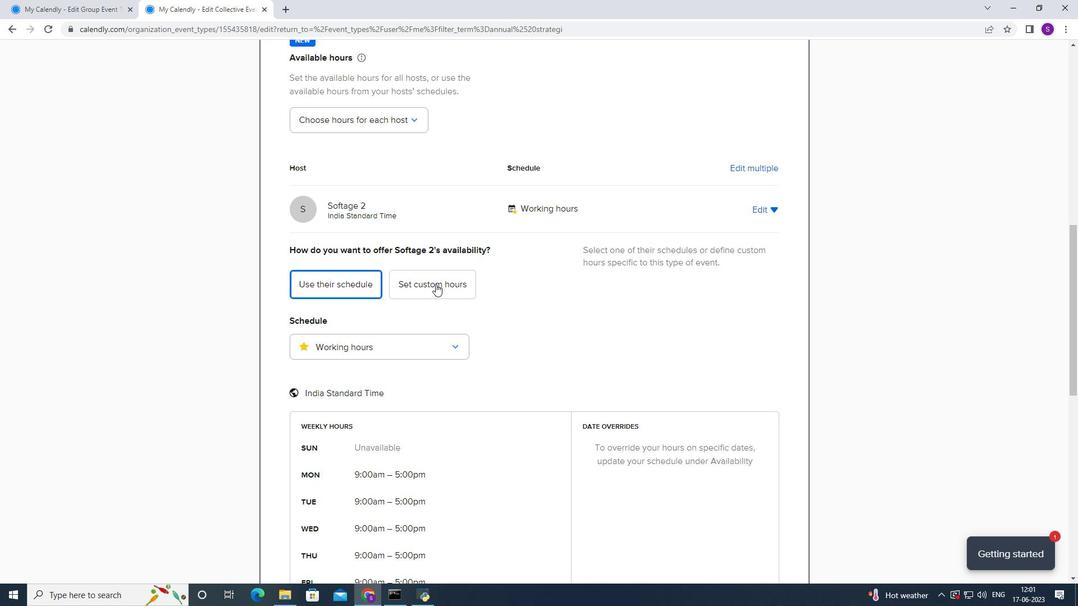 
Action: Mouse moved to (328, 379)
Screenshot: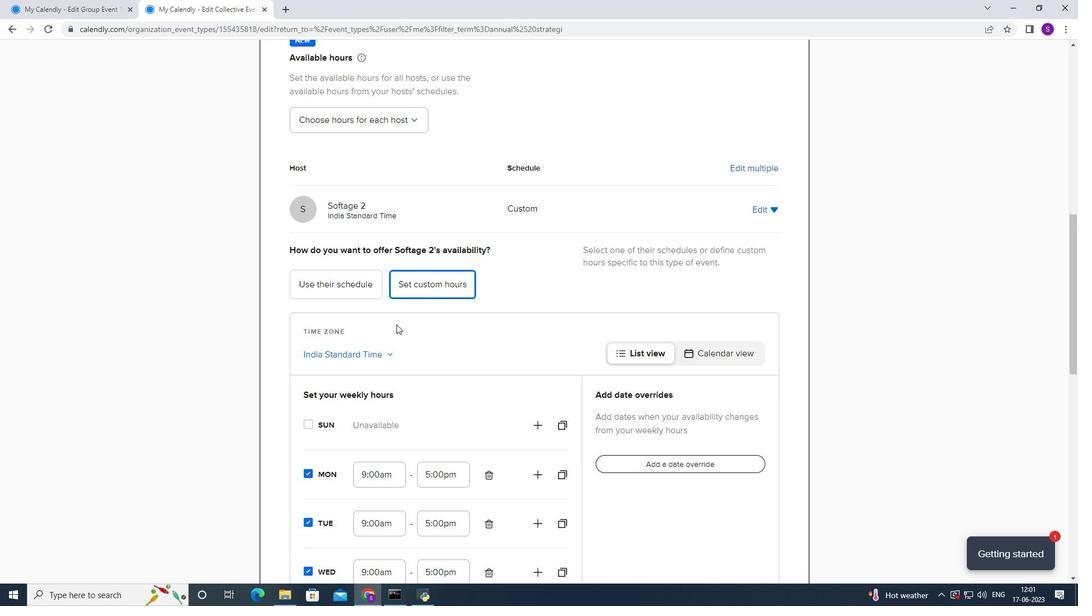 
Action: Mouse scrolled (328, 379) with delta (0, 0)
Screenshot: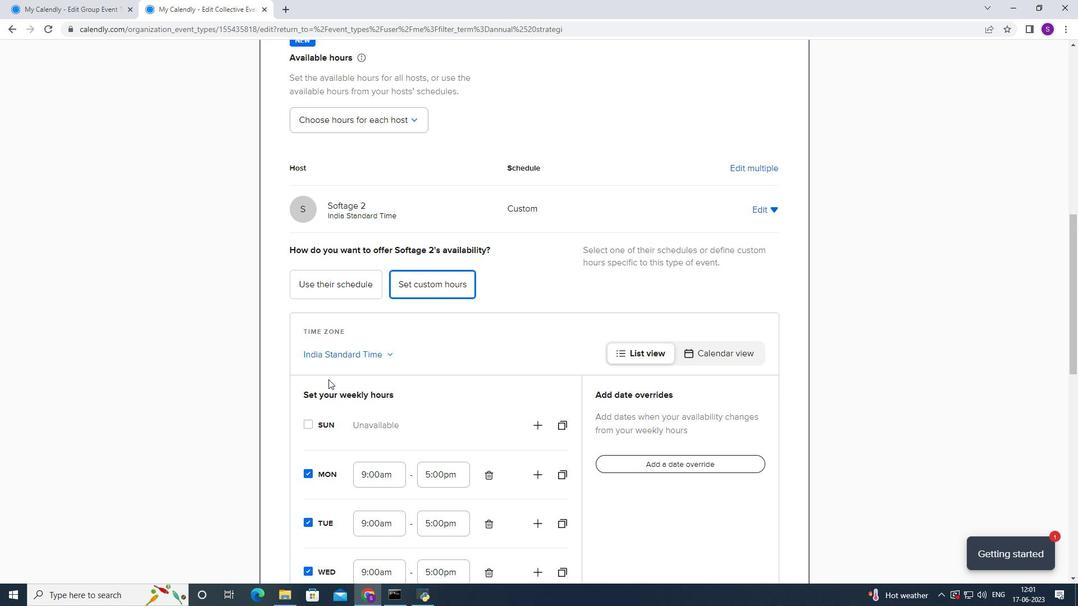 
Action: Mouse scrolled (328, 379) with delta (0, 0)
Screenshot: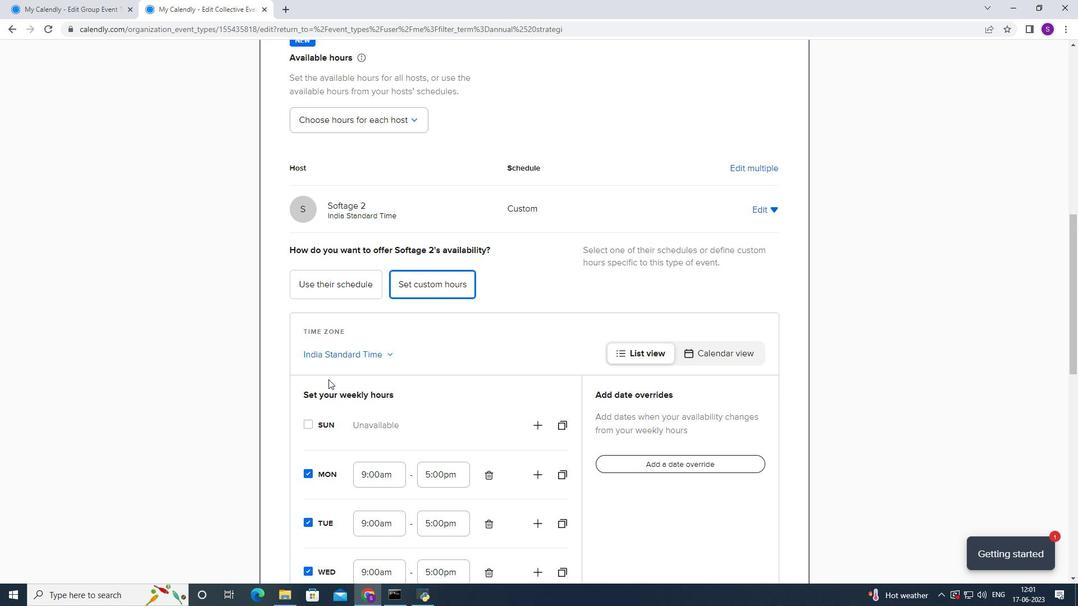 
Action: Mouse scrolled (328, 379) with delta (0, 0)
Screenshot: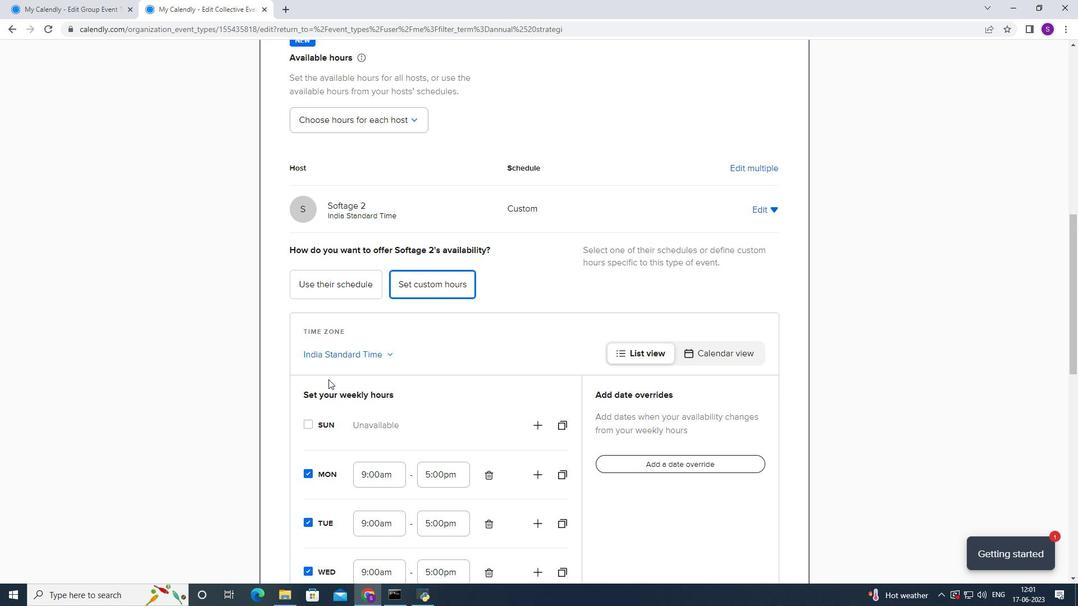 
Action: Mouse scrolled (328, 379) with delta (0, 0)
Screenshot: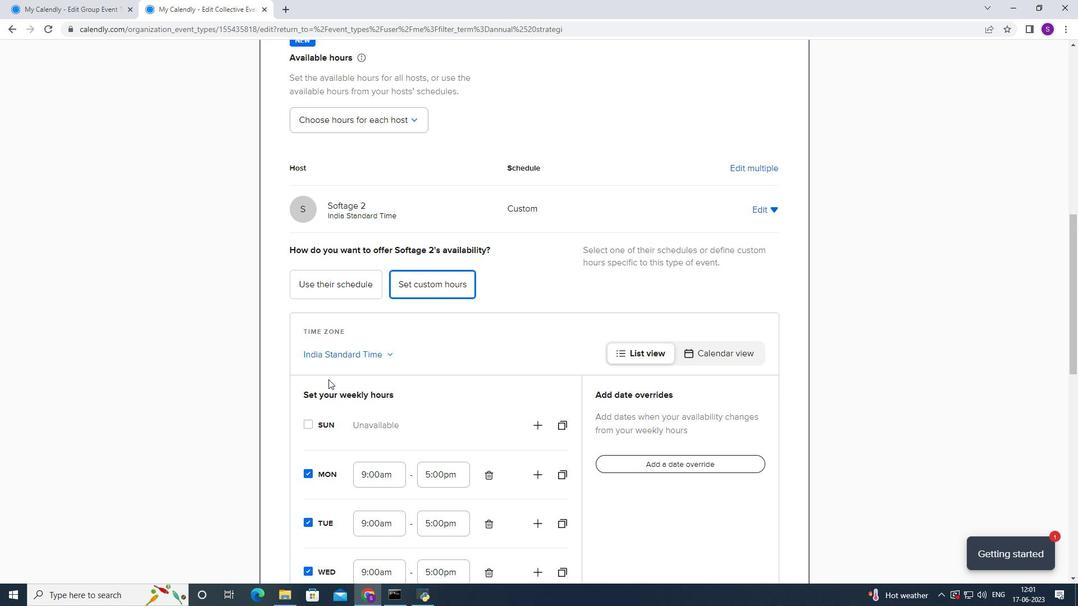 
Action: Mouse scrolled (328, 379) with delta (0, 0)
Screenshot: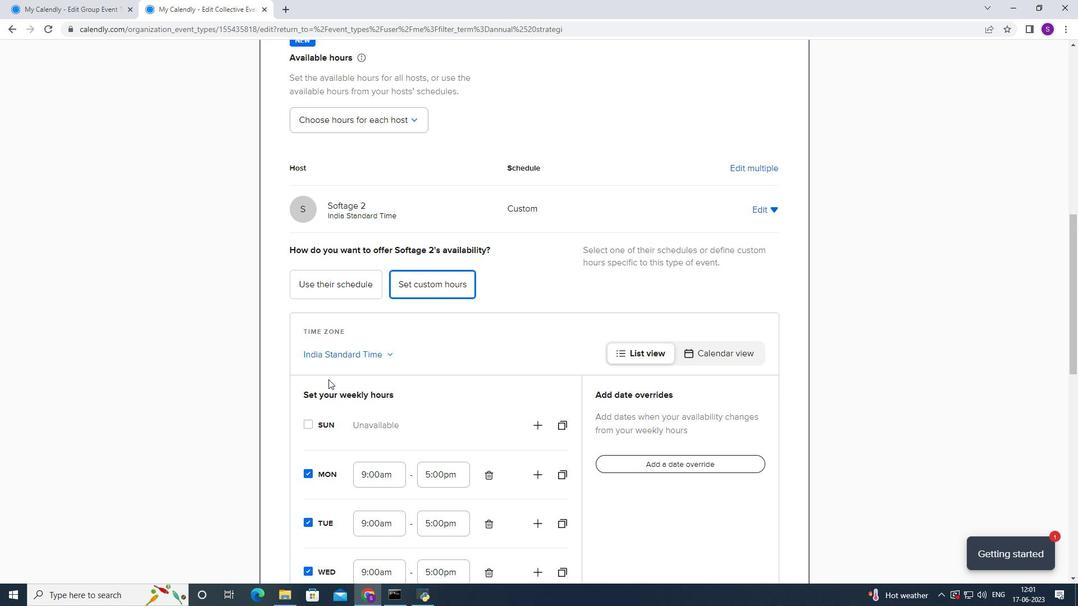 
Action: Mouse moved to (304, 434)
Screenshot: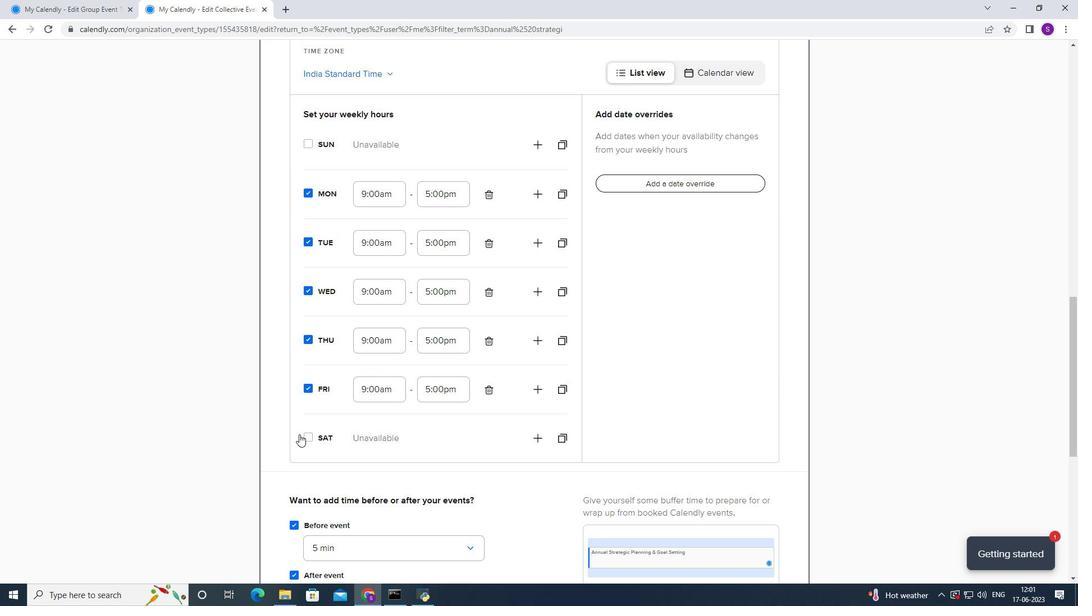 
Action: Mouse pressed left at (304, 434)
Screenshot: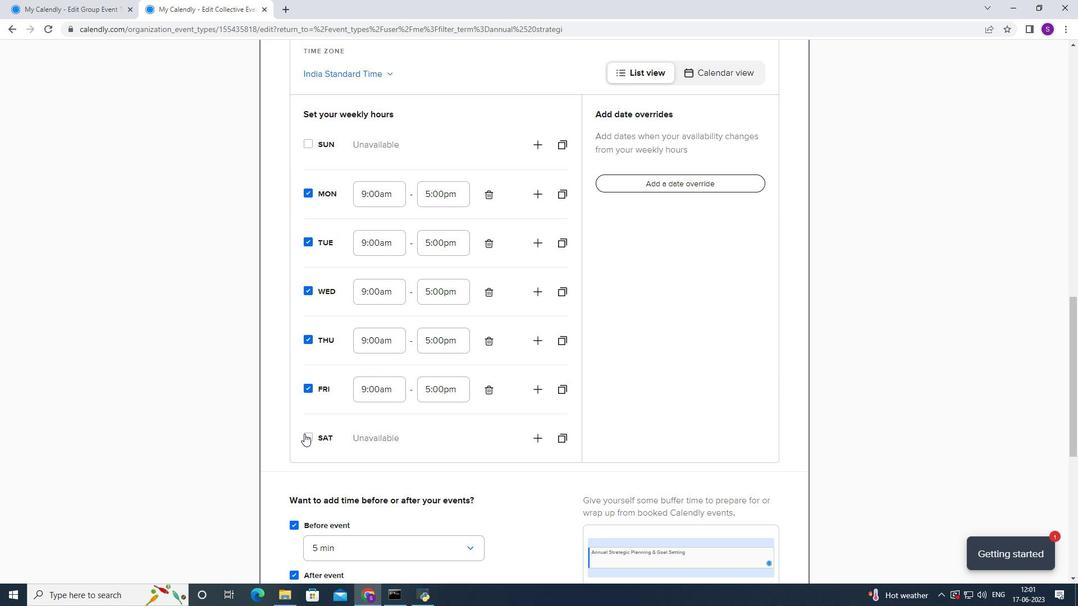 
Action: Mouse moved to (333, 408)
Screenshot: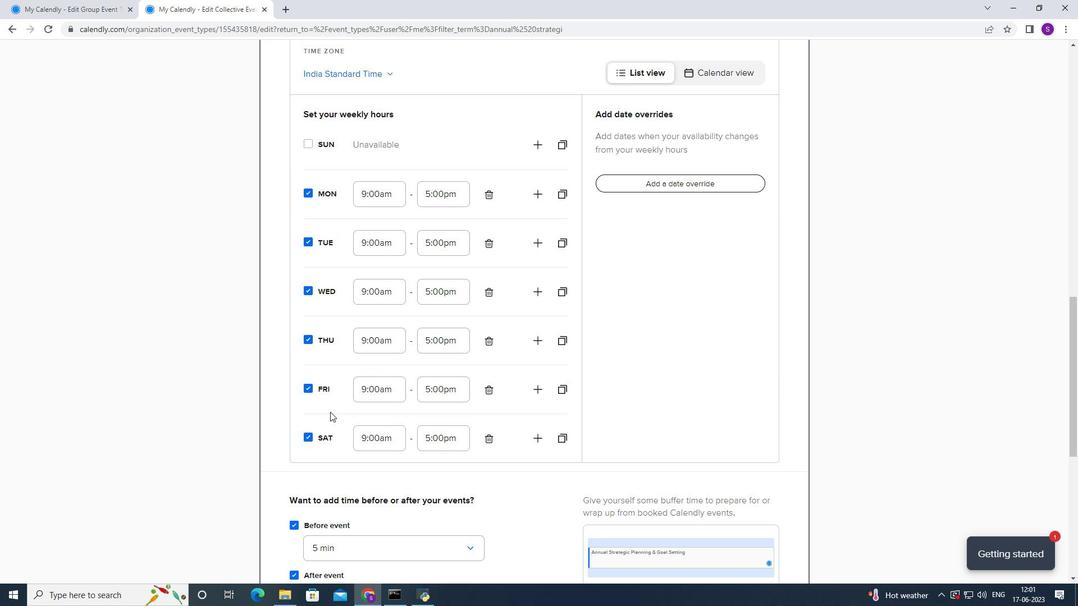 
Action: Mouse scrolled (333, 407) with delta (0, 0)
Screenshot: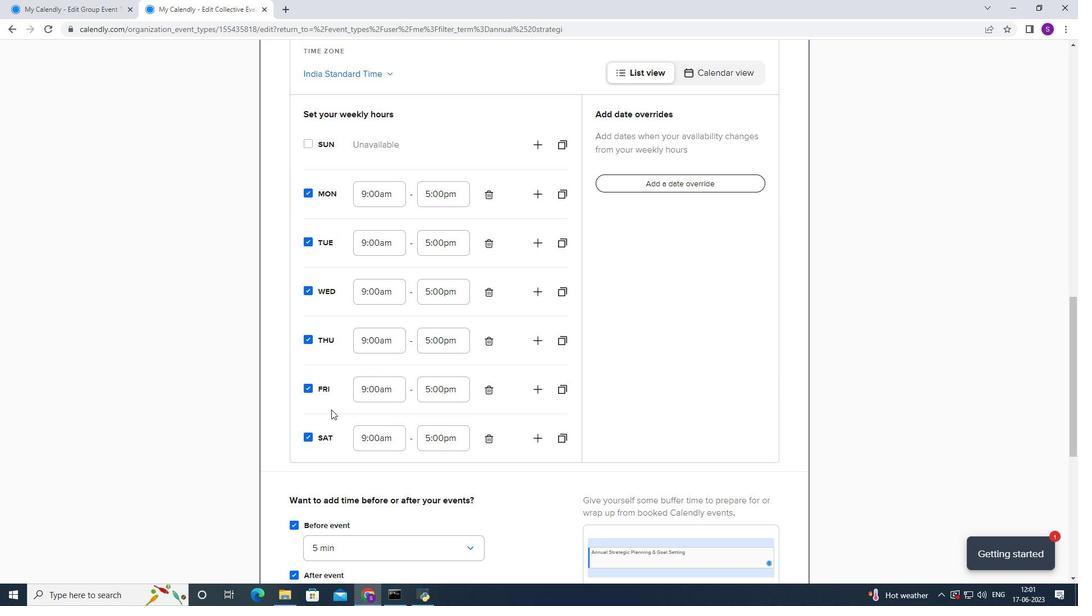 
Action: Mouse scrolled (333, 407) with delta (0, 0)
Screenshot: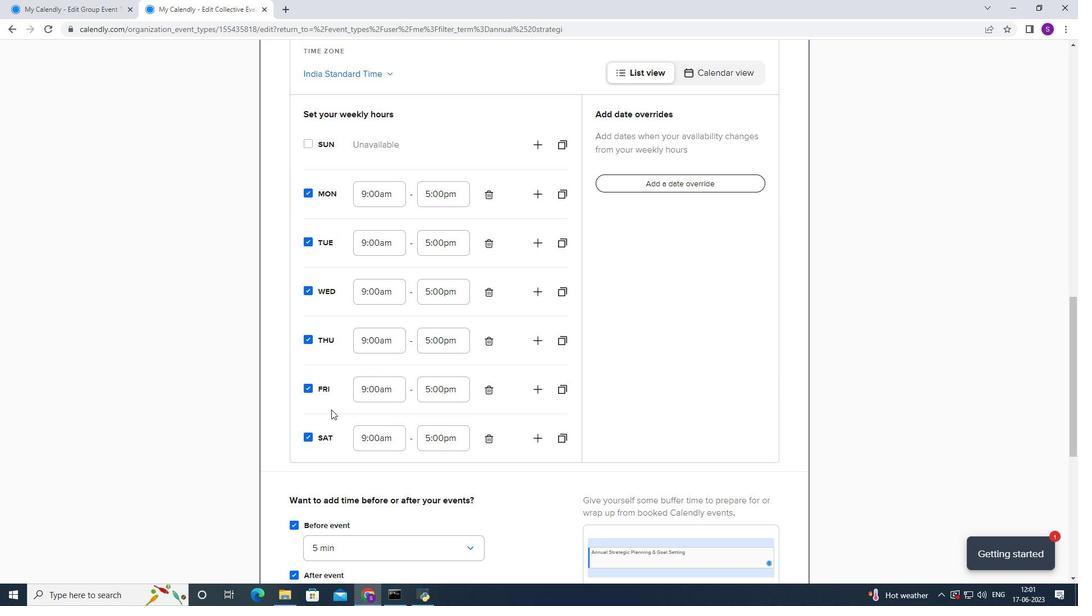 
Action: Mouse scrolled (333, 407) with delta (0, 0)
Screenshot: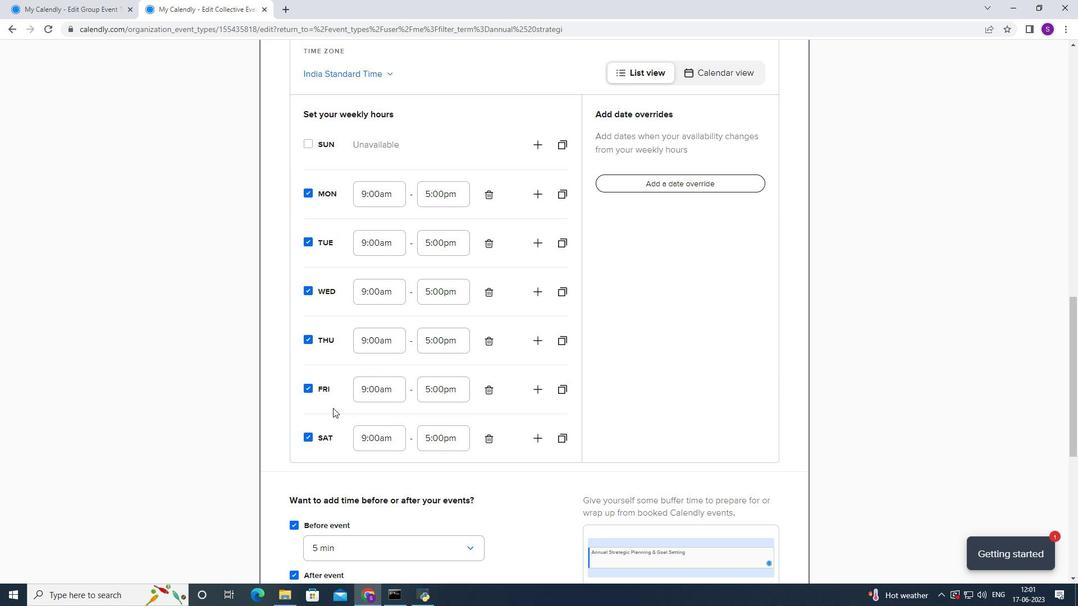 
Action: Mouse scrolled (333, 407) with delta (0, 0)
Screenshot: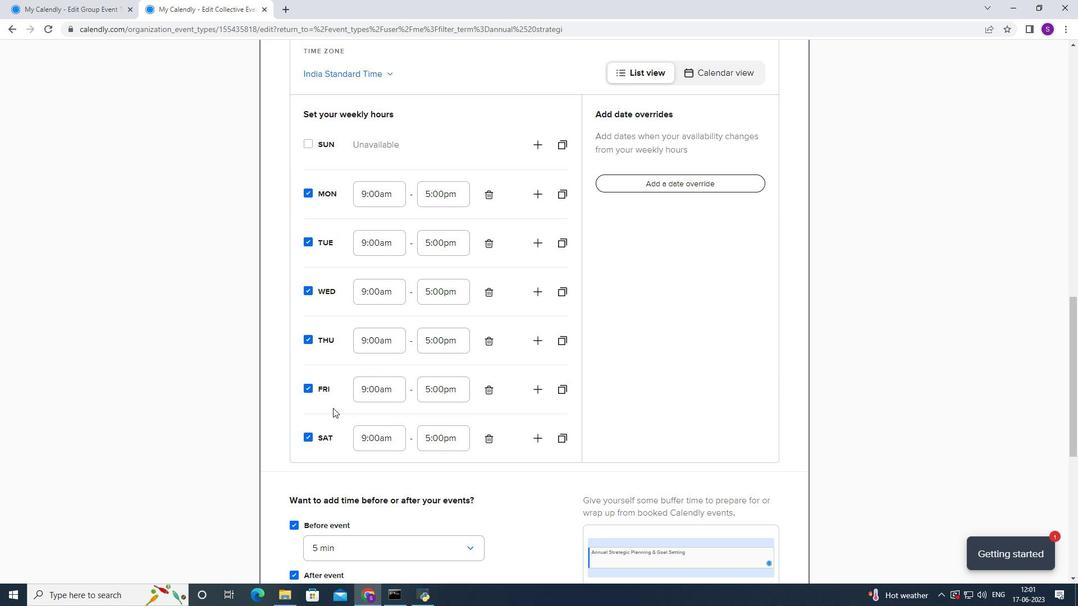 
Action: Mouse scrolled (333, 407) with delta (0, 0)
Screenshot: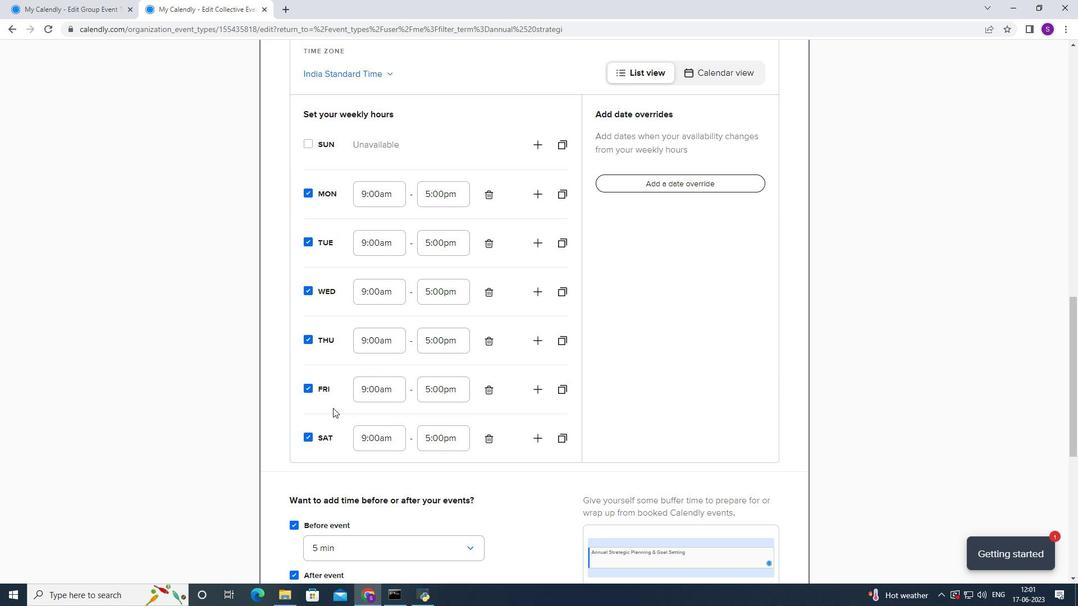 
Action: Mouse scrolled (333, 407) with delta (0, 0)
Screenshot: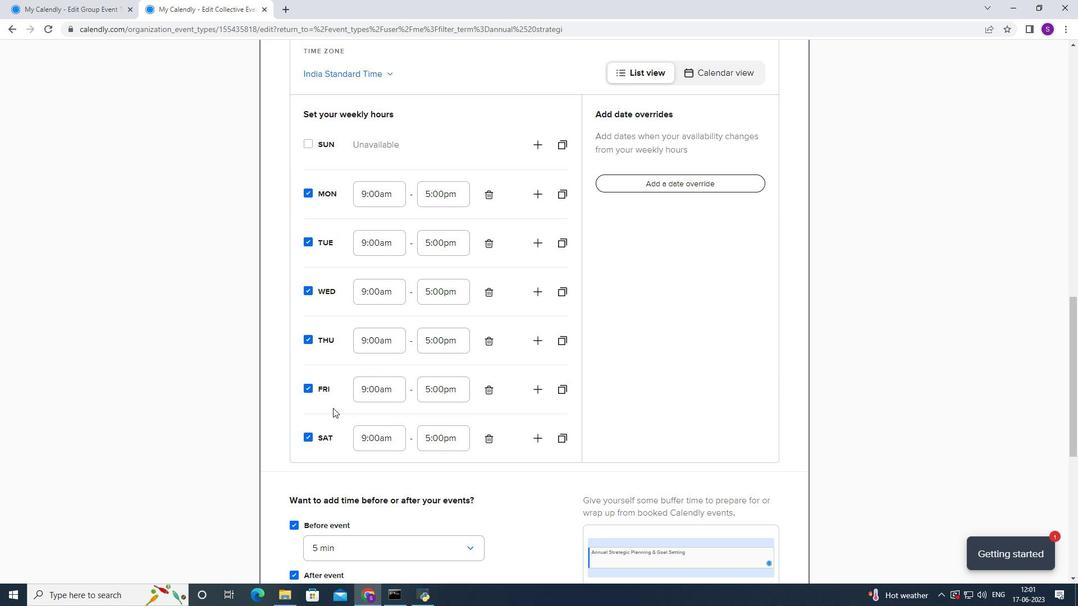 
Action: Mouse scrolled (333, 407) with delta (0, 0)
Screenshot: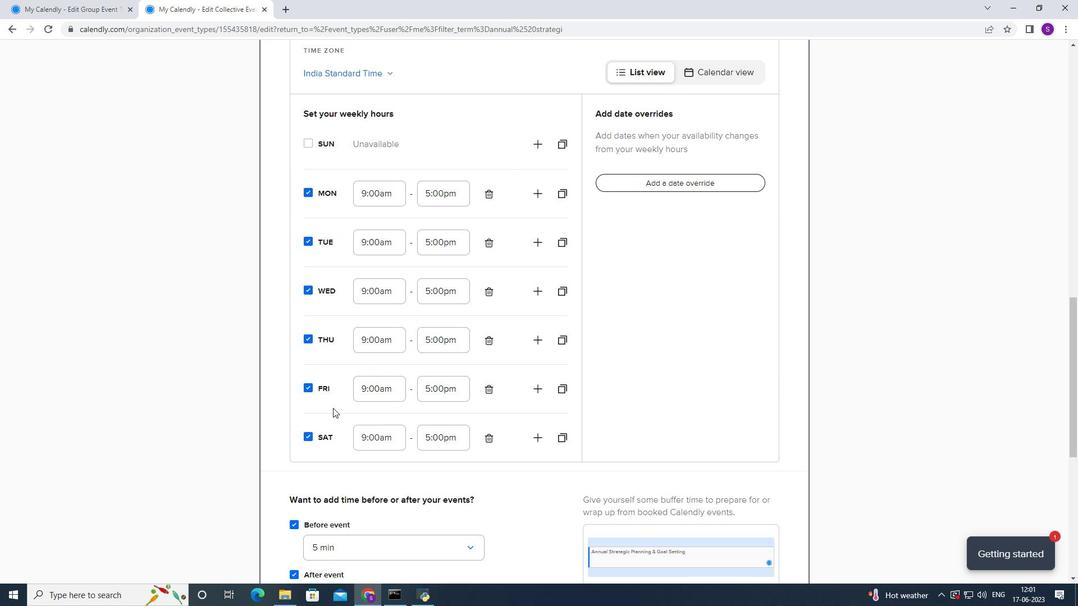 
Action: Mouse scrolled (333, 409) with delta (0, 0)
Screenshot: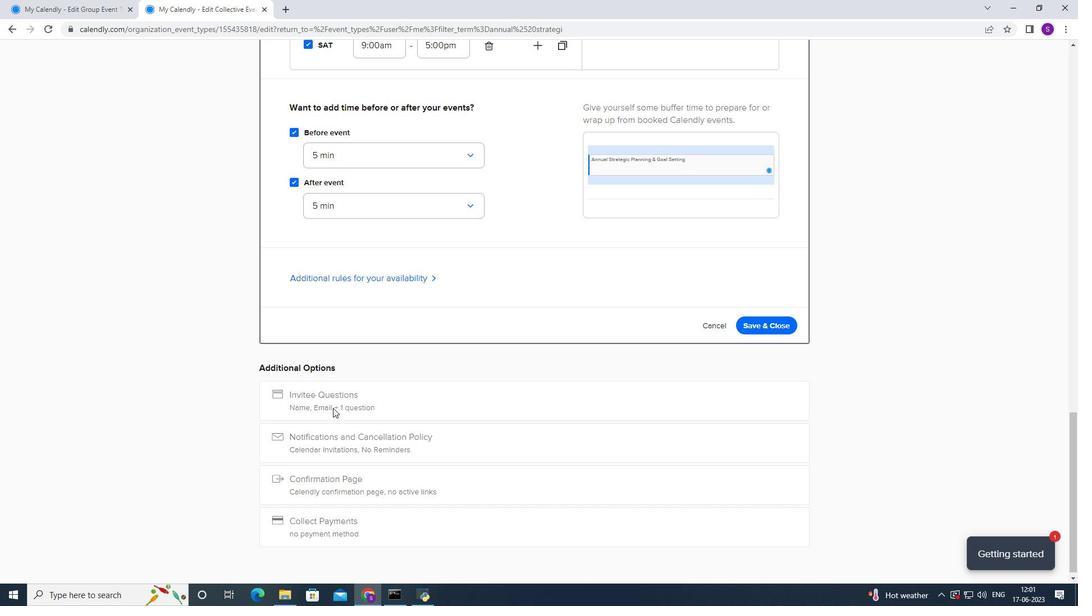 
Action: Mouse scrolled (333, 409) with delta (0, 0)
Screenshot: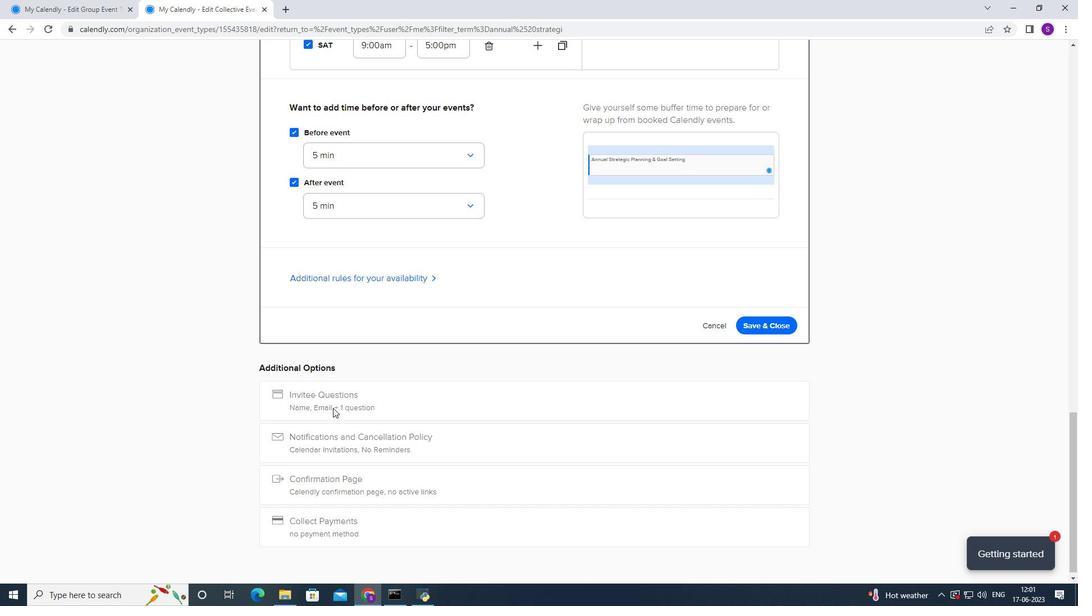 
Action: Mouse moved to (351, 382)
Screenshot: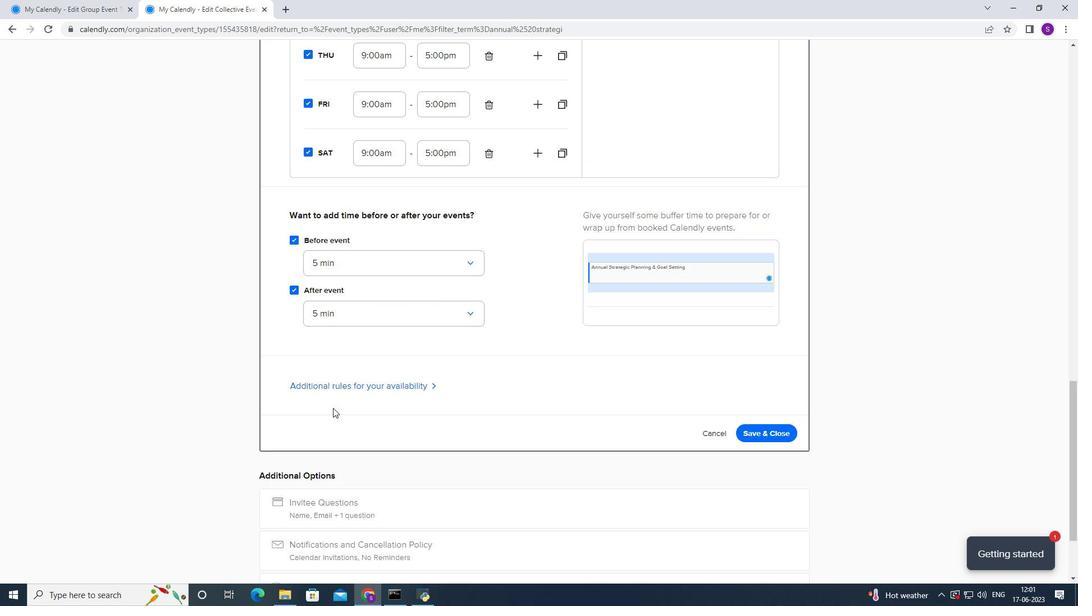 
Action: Mouse pressed left at (351, 382)
Screenshot: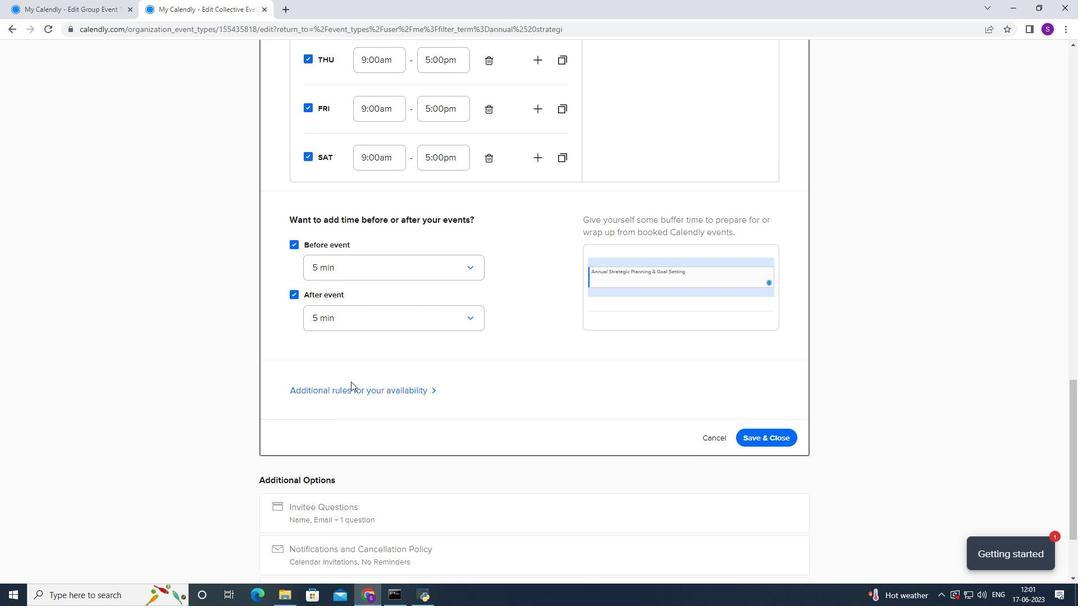 
Action: Mouse moved to (339, 397)
Screenshot: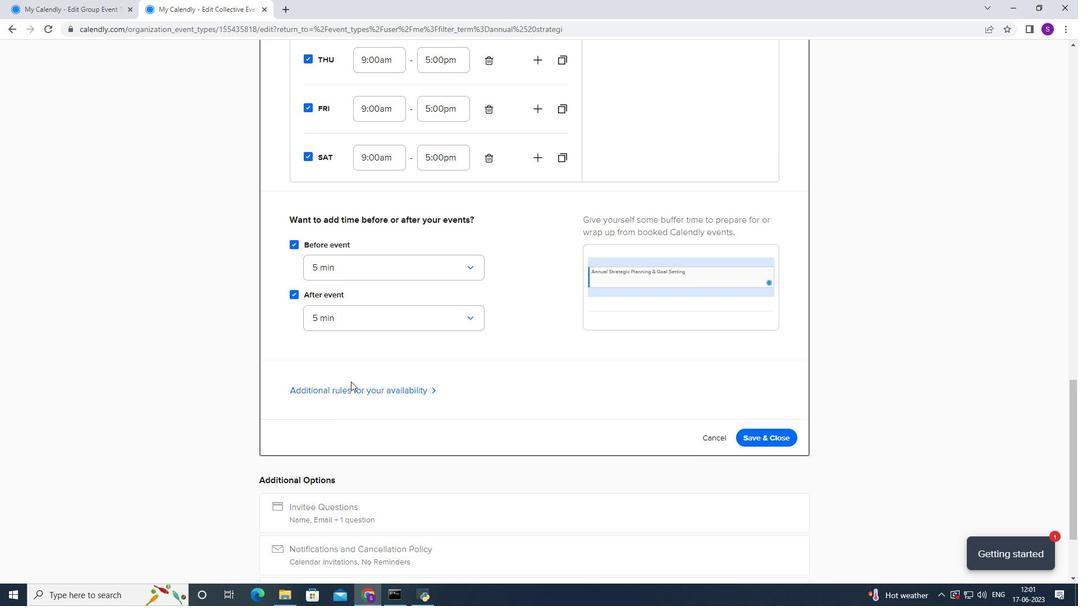 
Action: Mouse pressed left at (339, 397)
Screenshot: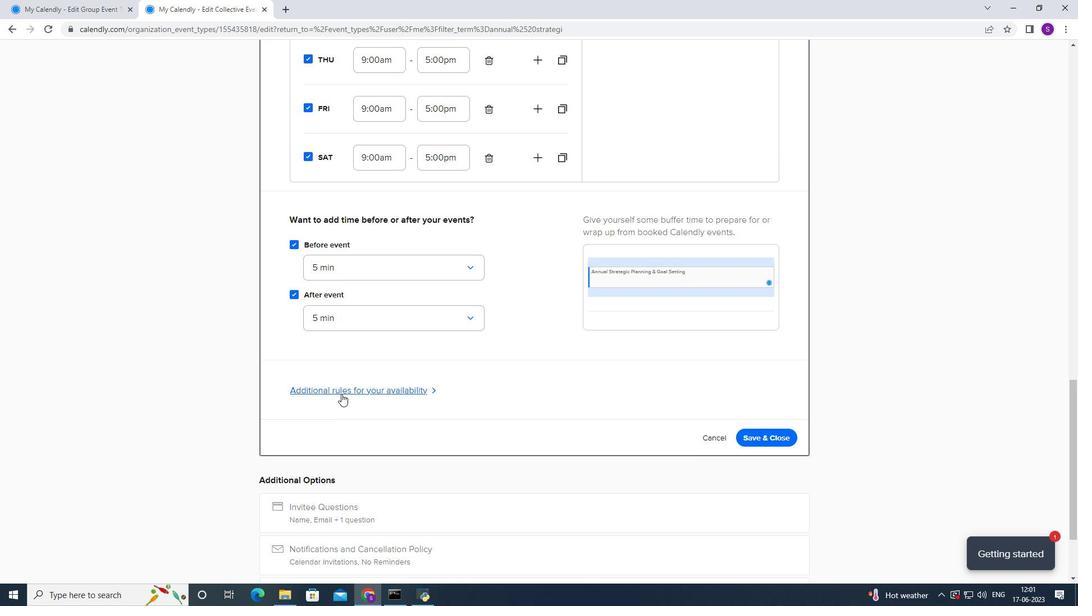 
Action: Mouse moved to (360, 392)
Screenshot: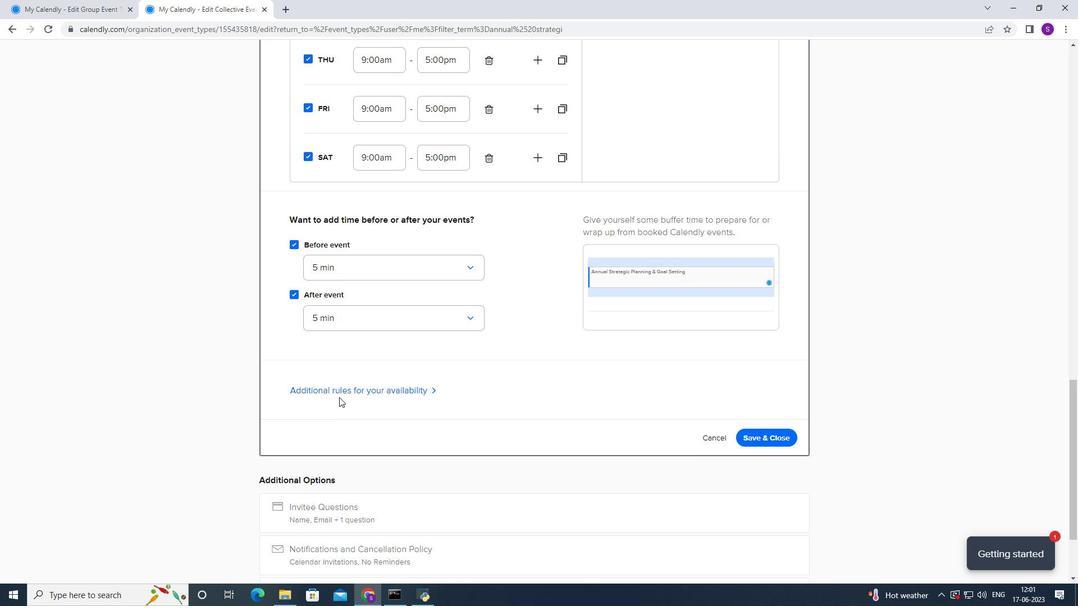 
Action: Mouse pressed left at (360, 392)
Screenshot: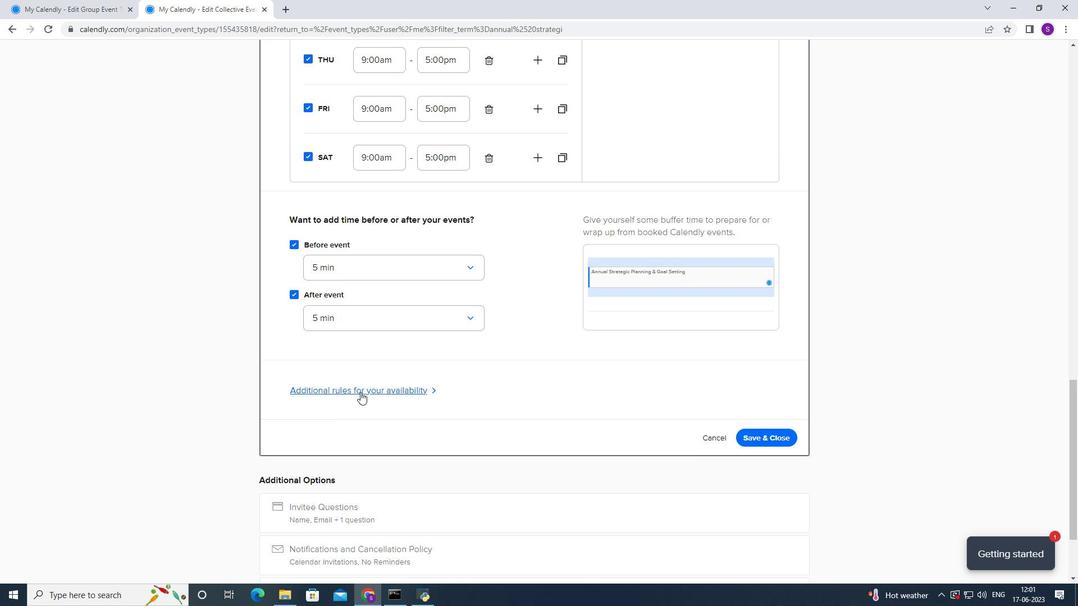 
Action: Mouse scrolled (360, 392) with delta (0, 0)
Screenshot: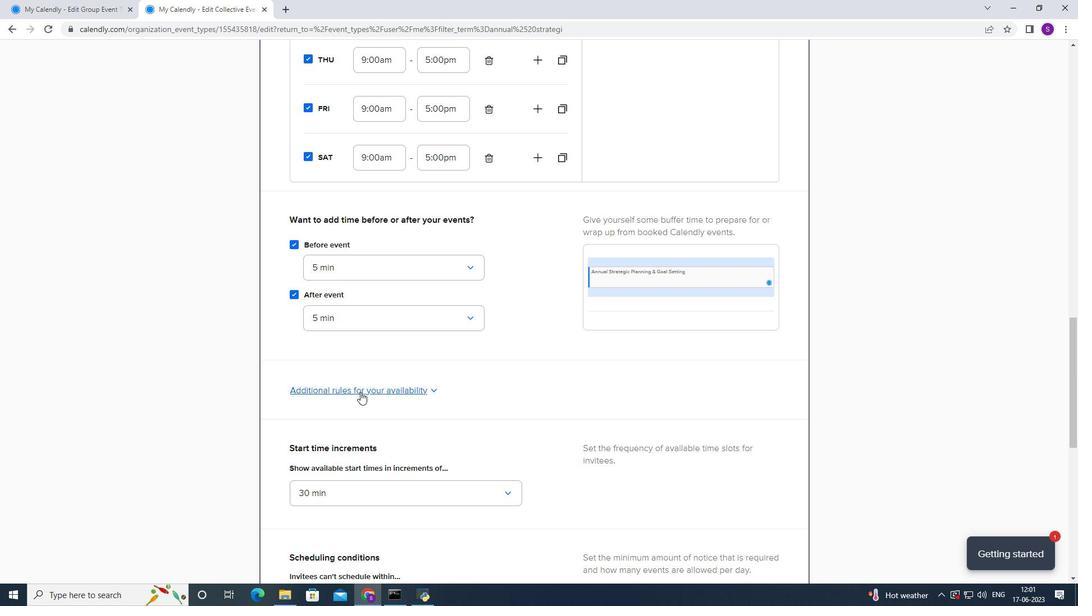 
Action: Mouse scrolled (360, 392) with delta (0, 0)
Screenshot: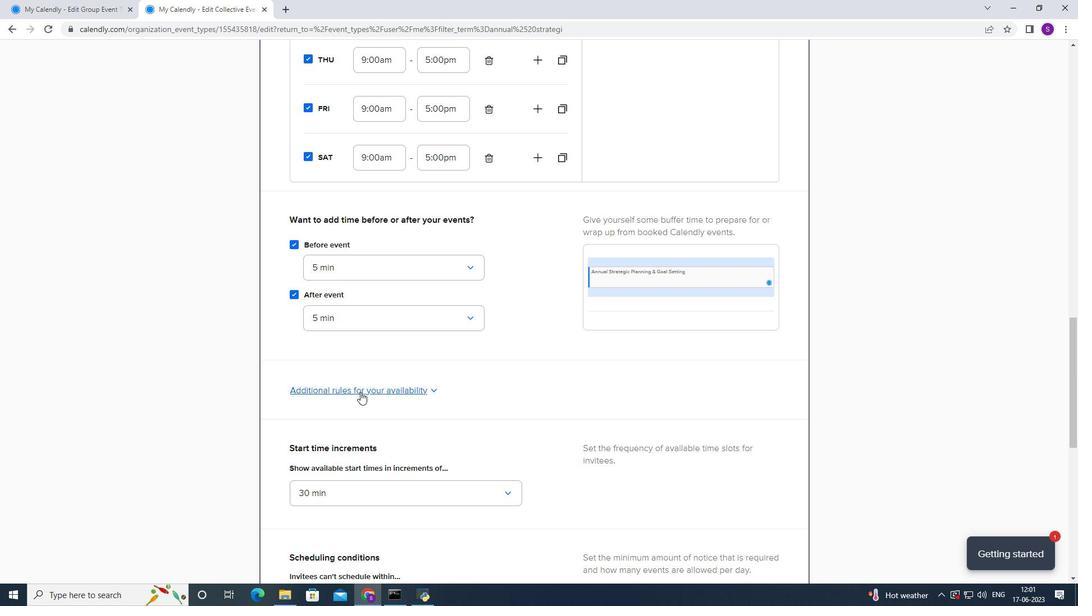 
Action: Mouse scrolled (360, 392) with delta (0, 0)
Screenshot: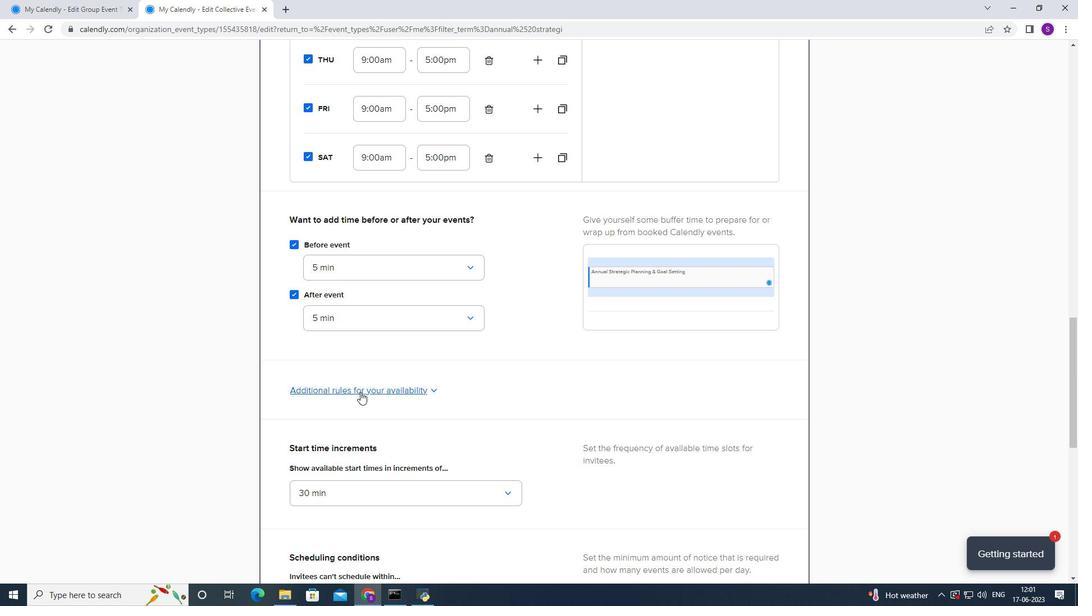 
Action: Mouse moved to (374, 348)
Screenshot: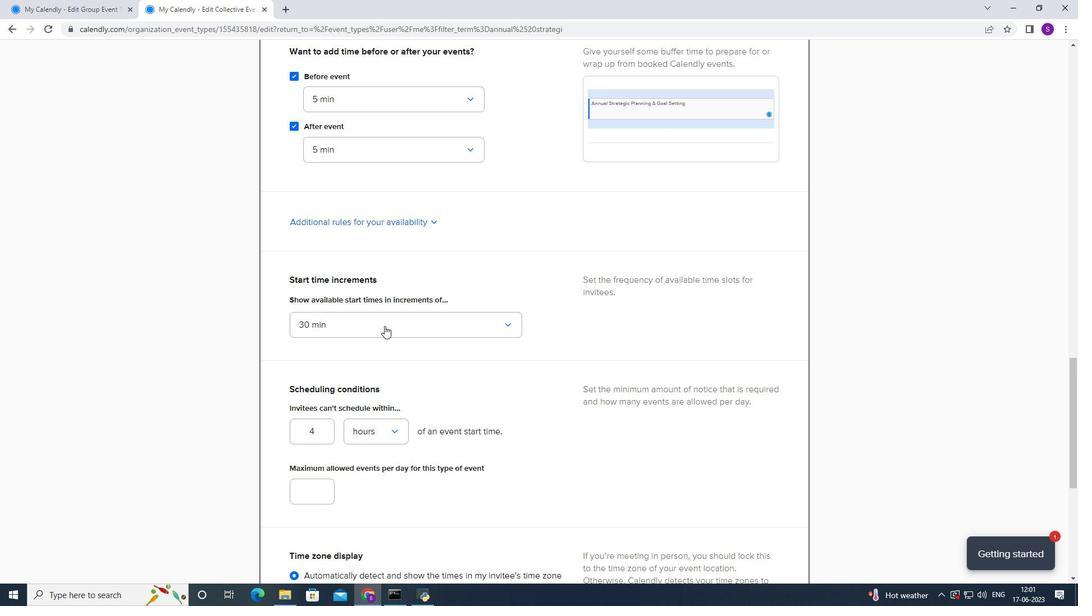 
Action: Mouse scrolled (374, 347) with delta (0, 0)
Screenshot: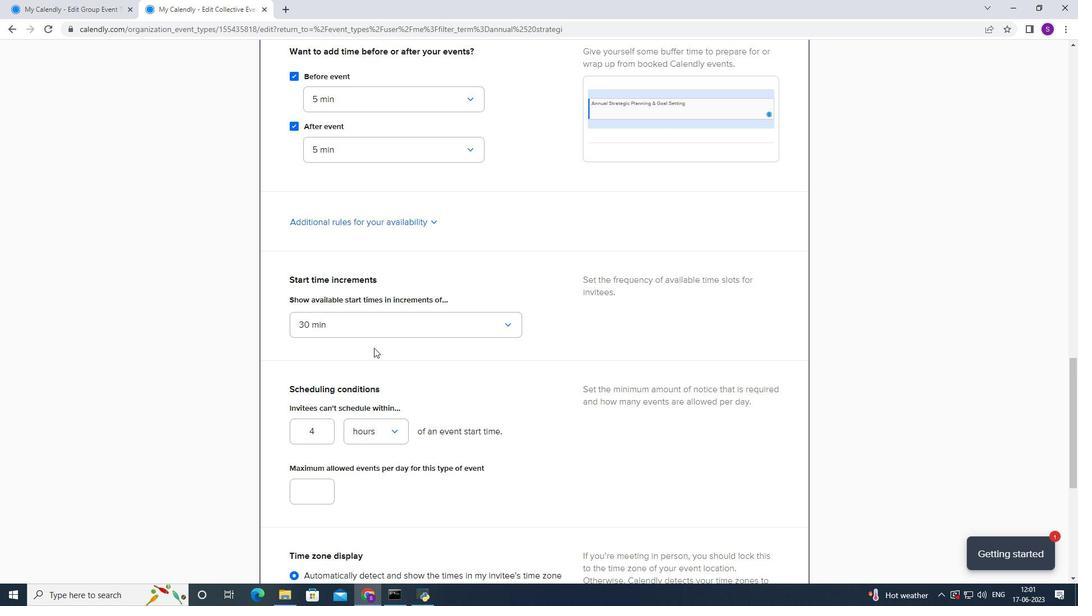 
Action: Mouse scrolled (374, 347) with delta (0, 0)
Screenshot: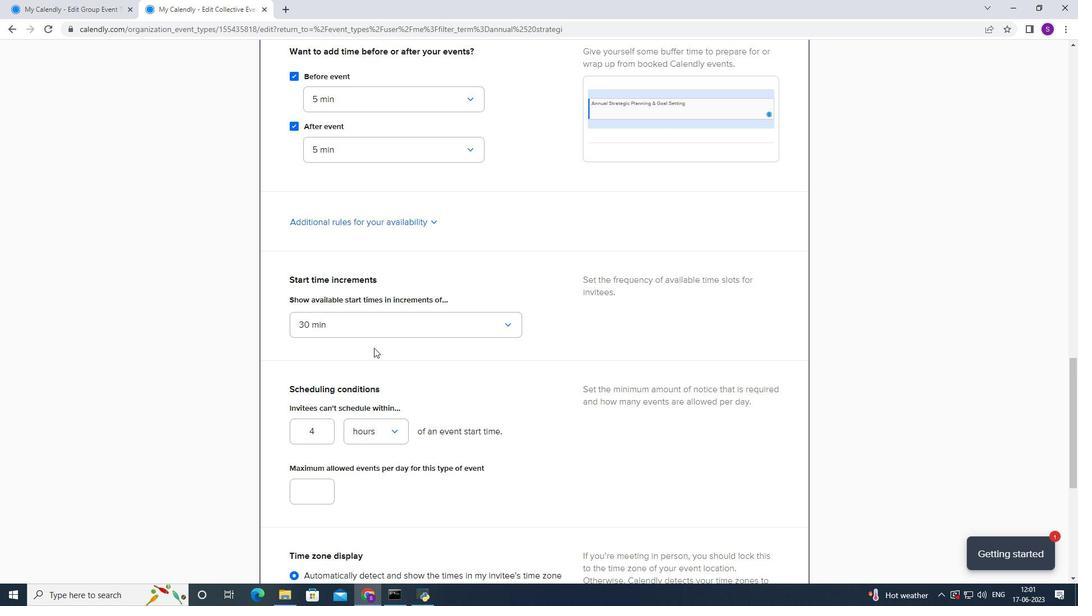 
Action: Mouse moved to (319, 320)
Screenshot: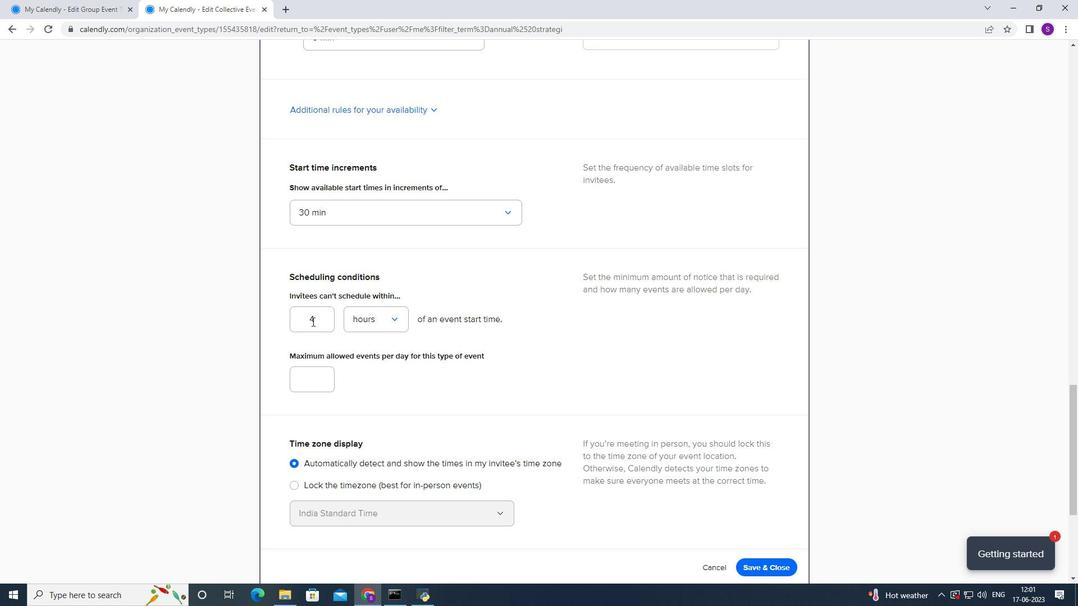 
Action: Mouse pressed left at (319, 320)
Screenshot: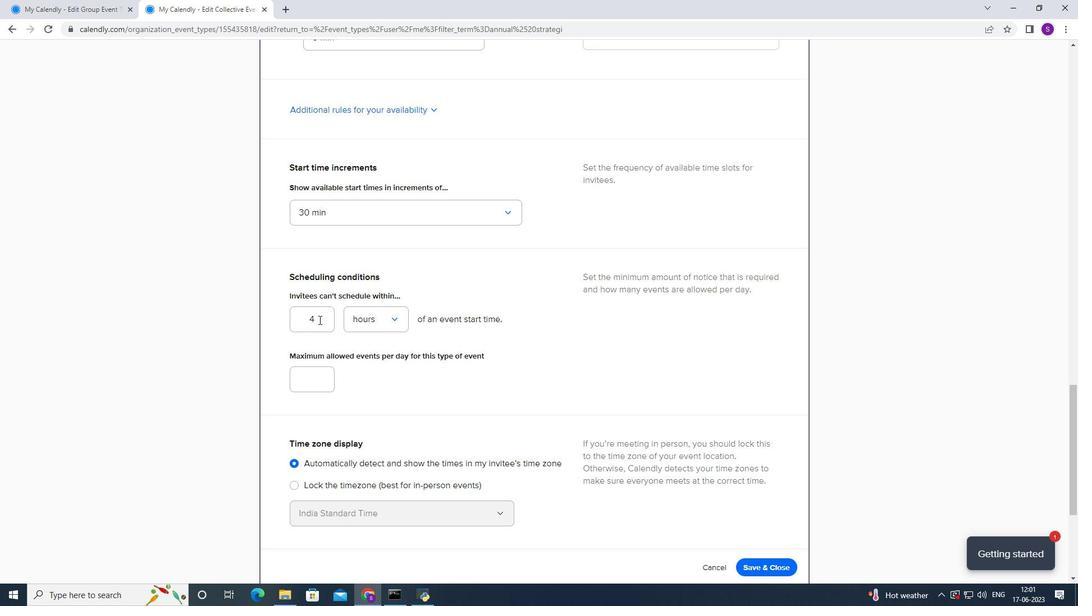 
Action: Key pressed <Key.backspace>41
Screenshot: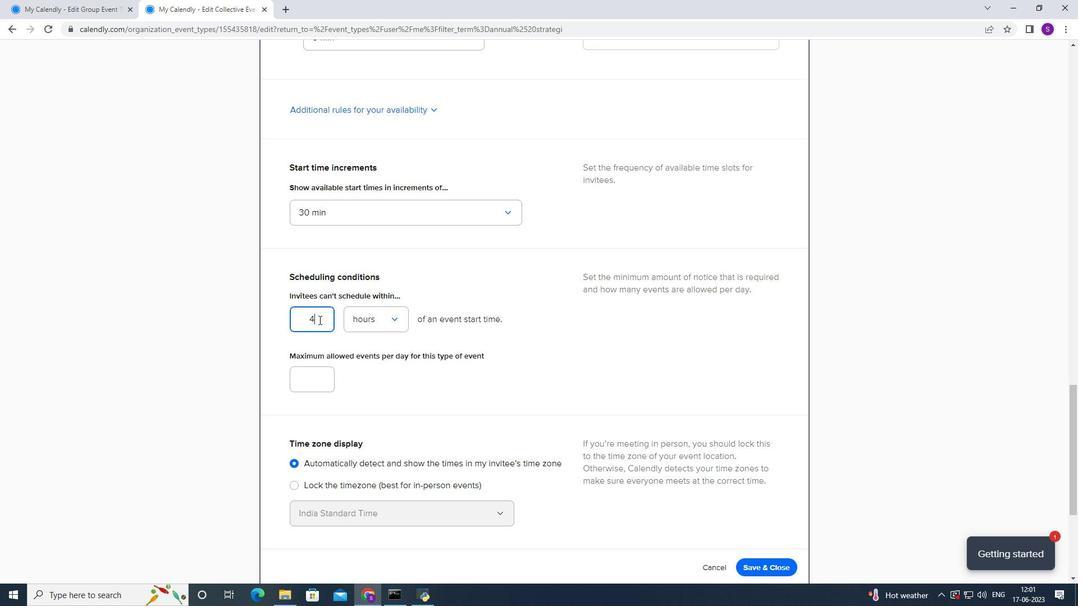 
Action: Mouse moved to (310, 386)
Screenshot: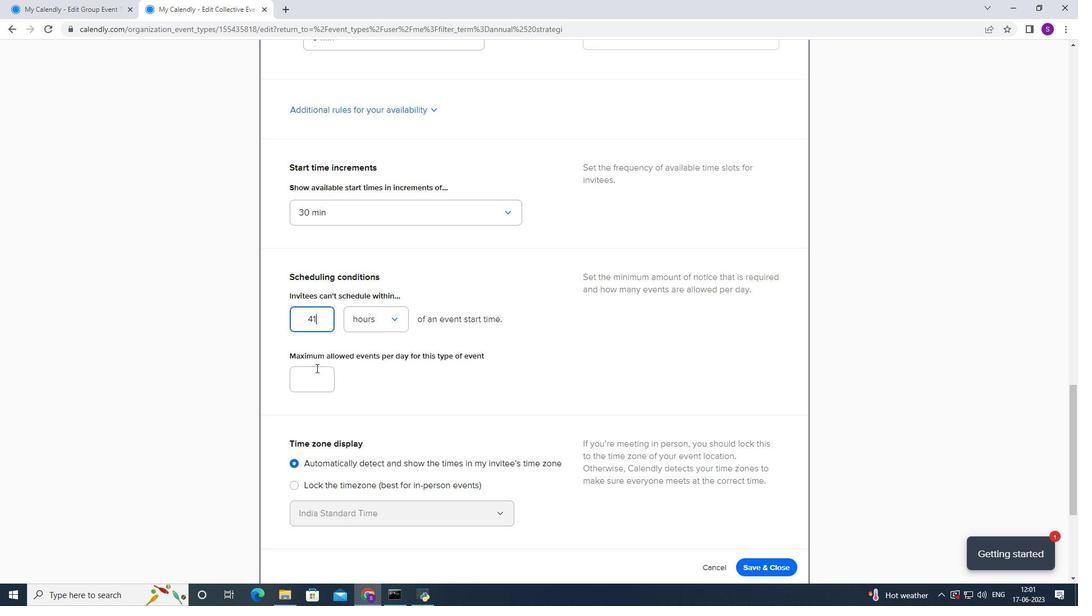 
Action: Mouse pressed left at (310, 386)
Screenshot: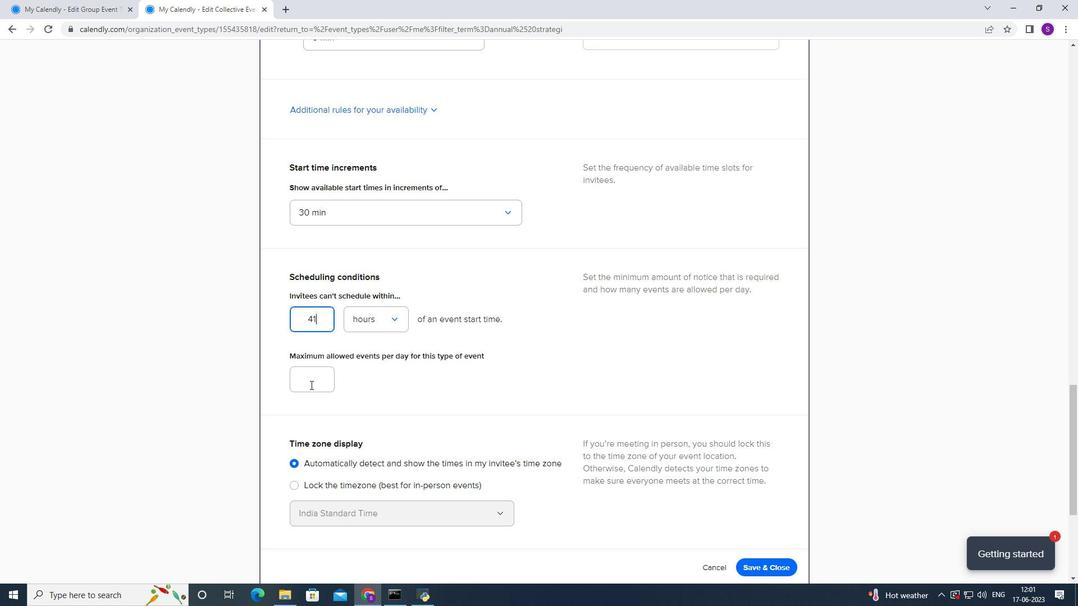 
Action: Key pressed 4
Screenshot: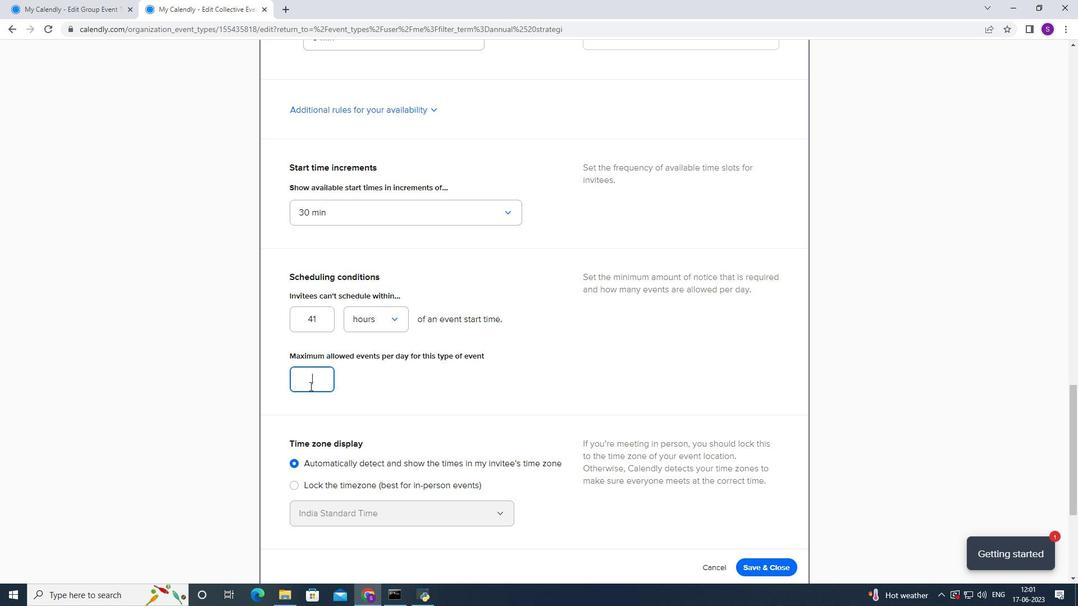 
Action: Mouse moved to (398, 430)
Screenshot: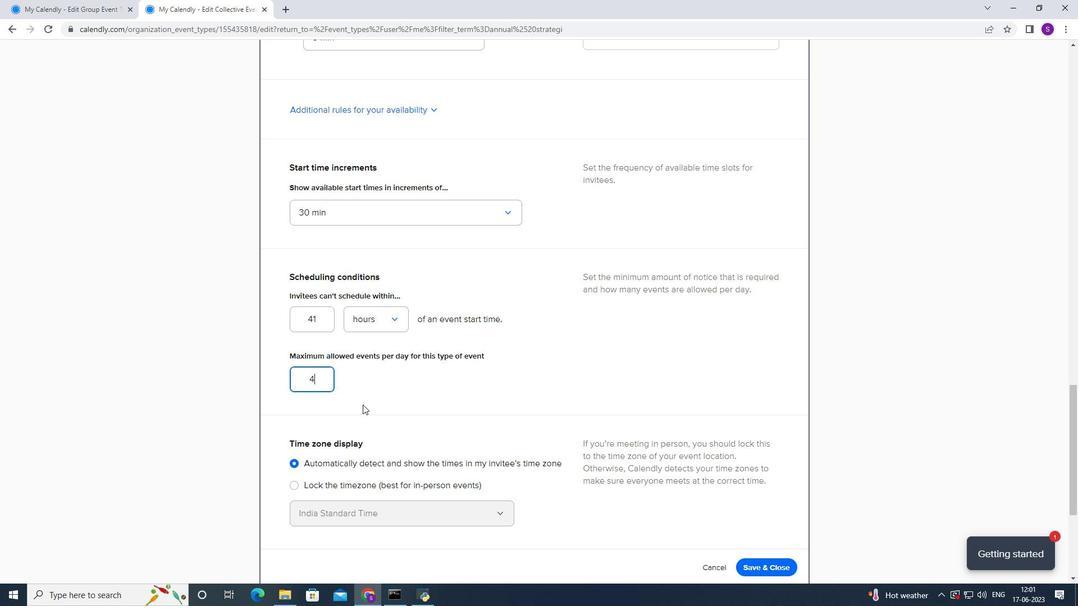 
Action: Mouse scrolled (398, 430) with delta (0, 0)
Screenshot: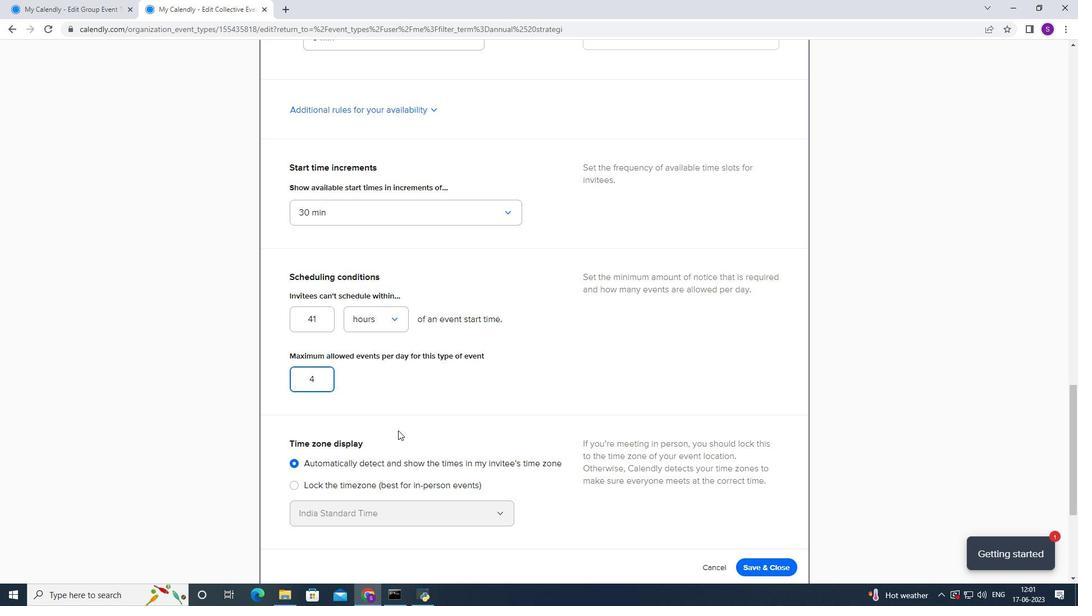 
Action: Mouse scrolled (398, 430) with delta (0, 0)
Screenshot: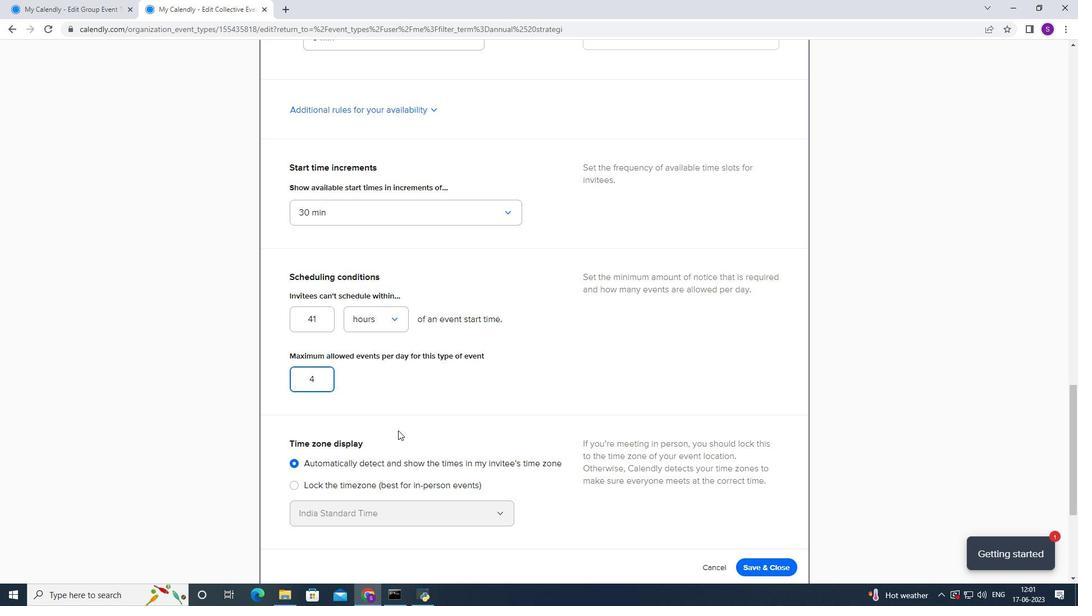 
Action: Mouse scrolled (398, 430) with delta (0, 0)
Screenshot: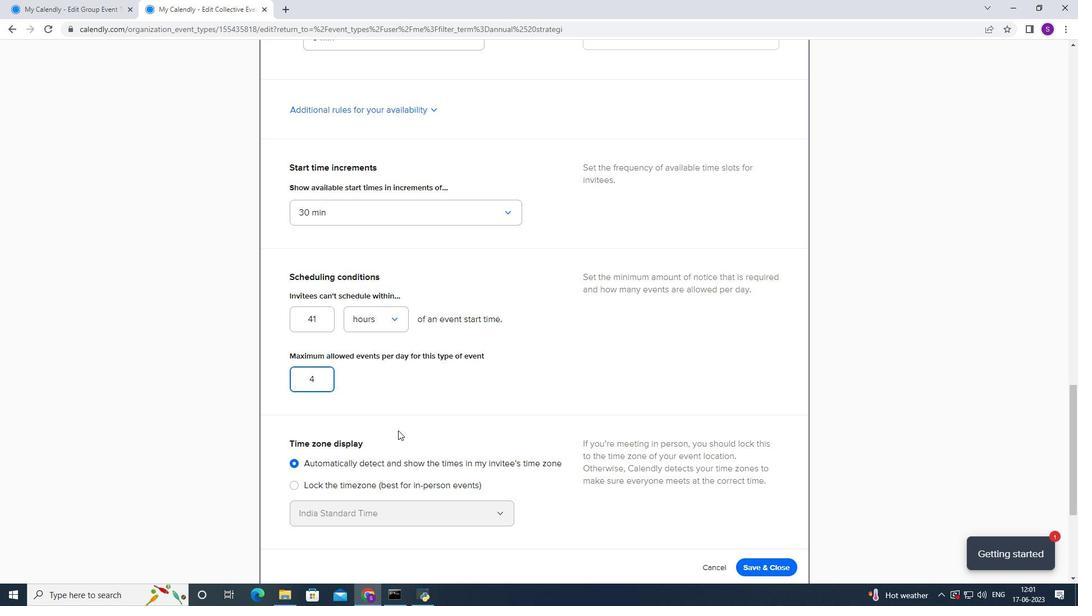 
Action: Mouse scrolled (398, 430) with delta (0, 0)
Screenshot: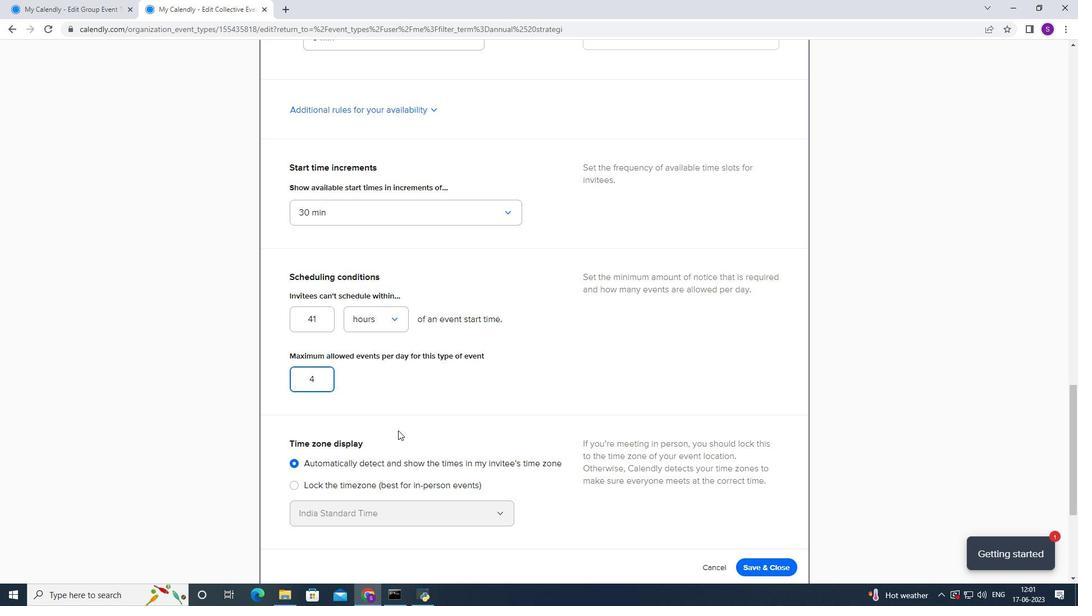 
Action: Mouse scrolled (398, 430) with delta (0, 0)
Screenshot: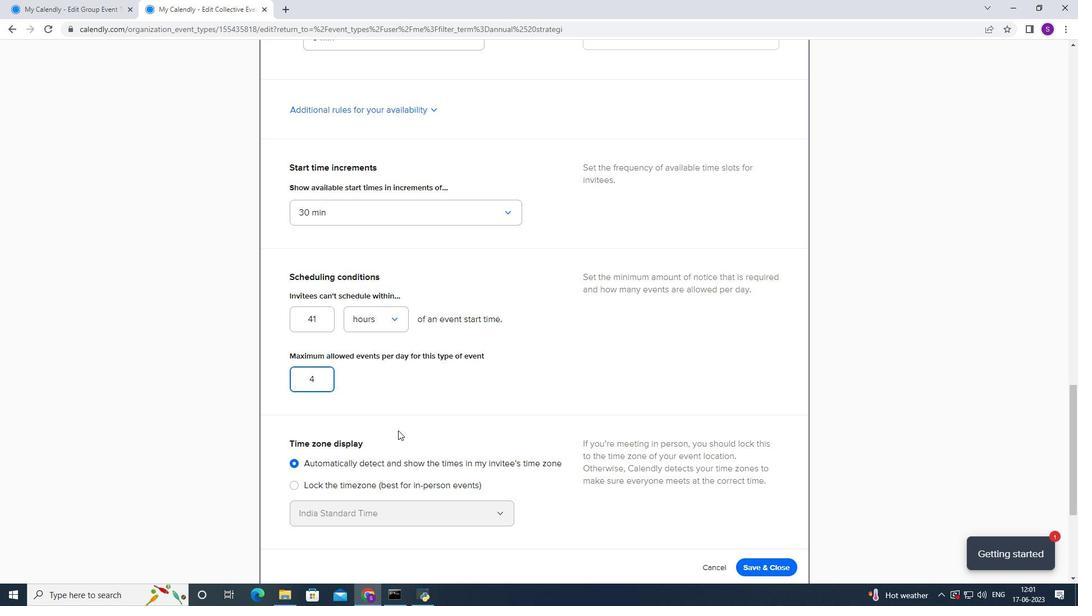 
Action: Mouse scrolled (398, 430) with delta (0, 0)
Screenshot: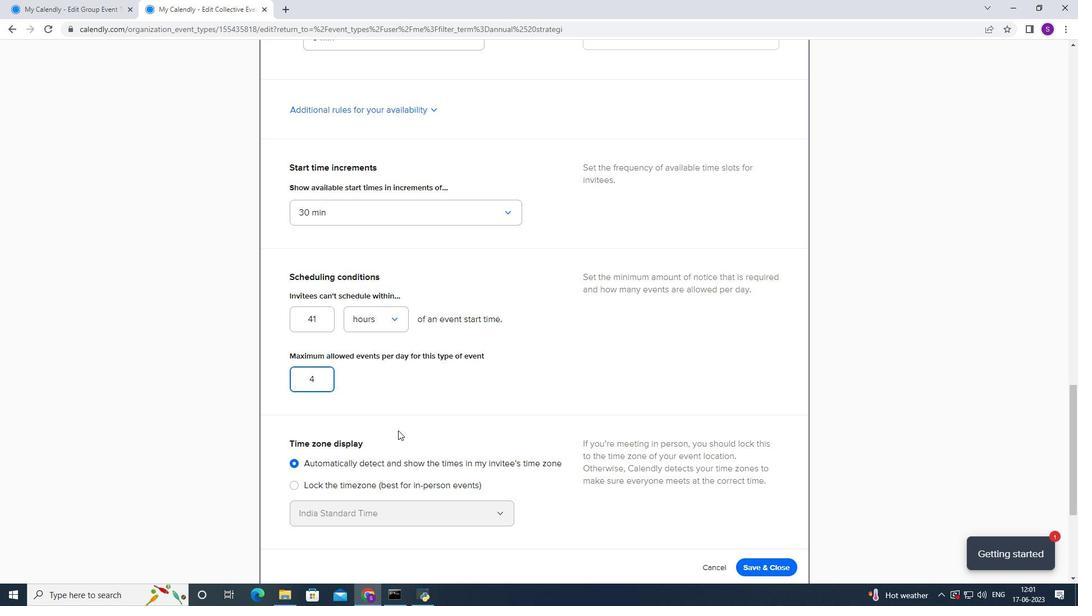 
Action: Mouse moved to (748, 315)
Screenshot: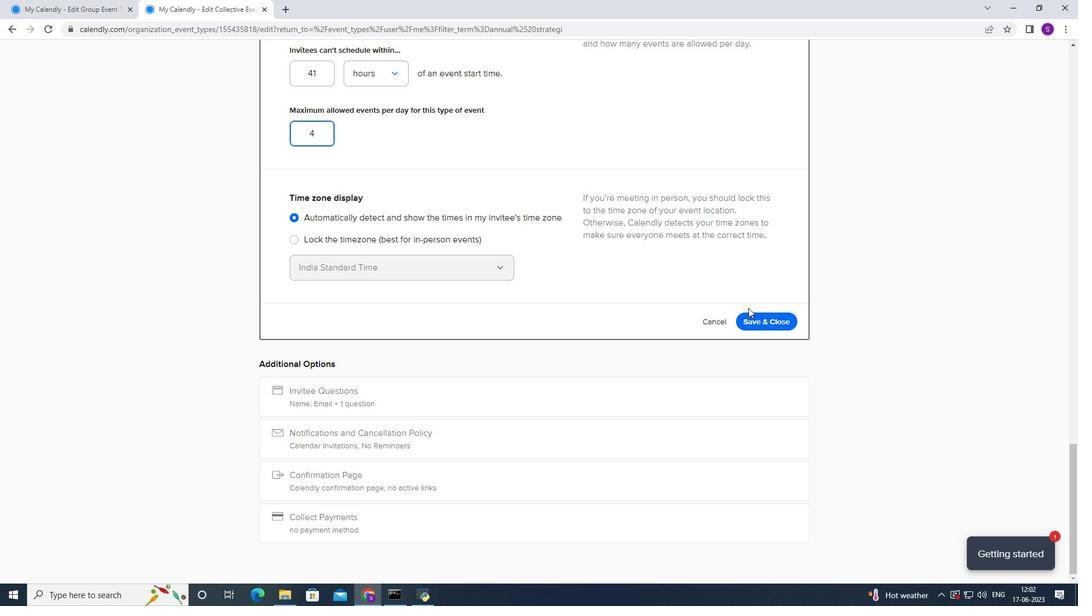 
Action: Mouse pressed left at (748, 315)
Screenshot: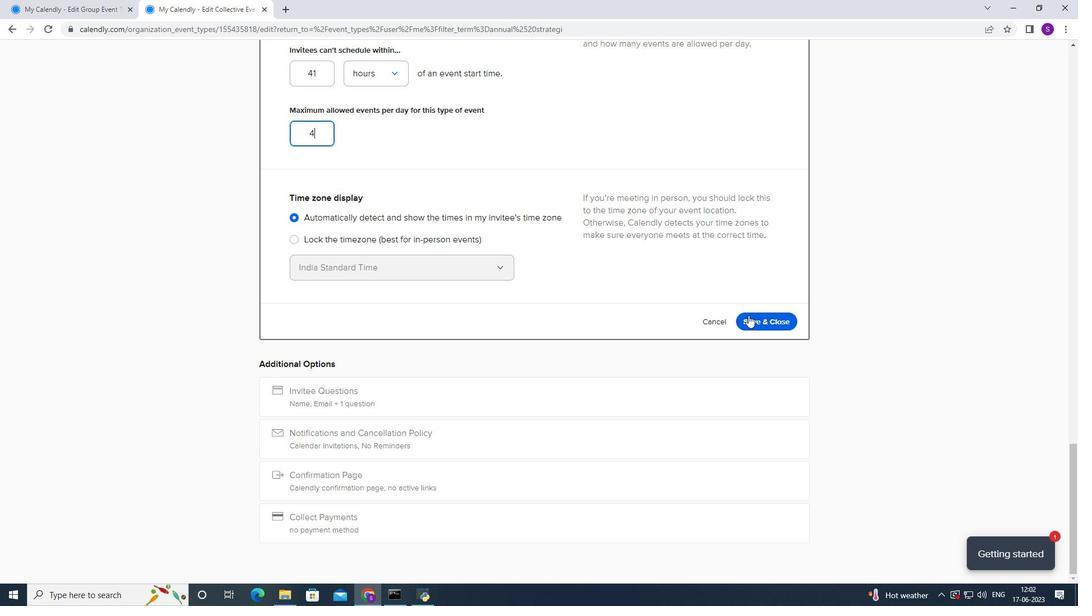 
Action: Mouse moved to (483, 340)
Screenshot: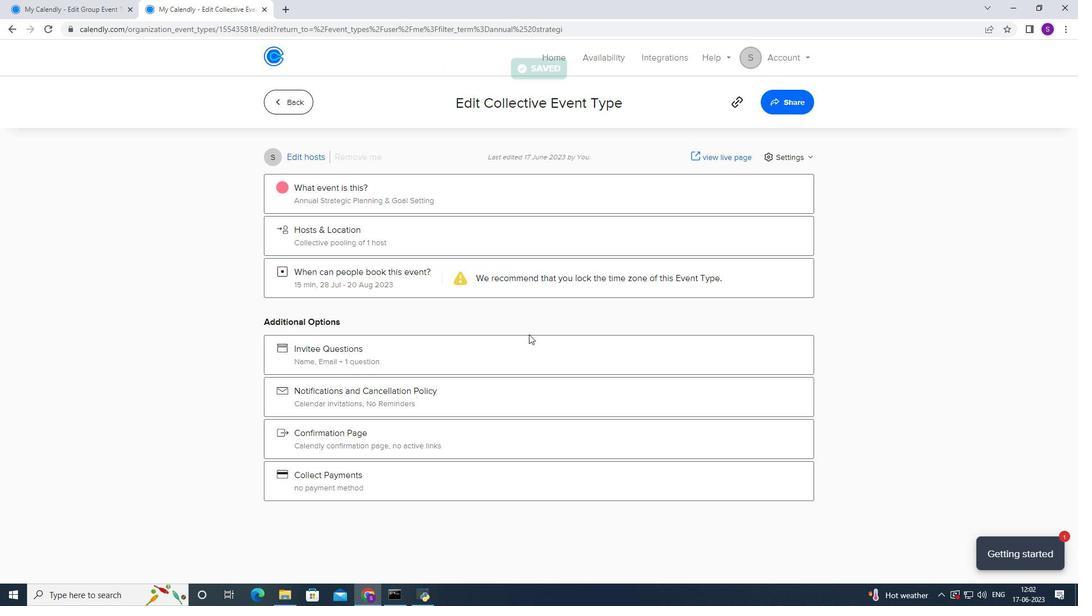 
Action: Mouse scrolled (483, 341) with delta (0, 0)
Screenshot: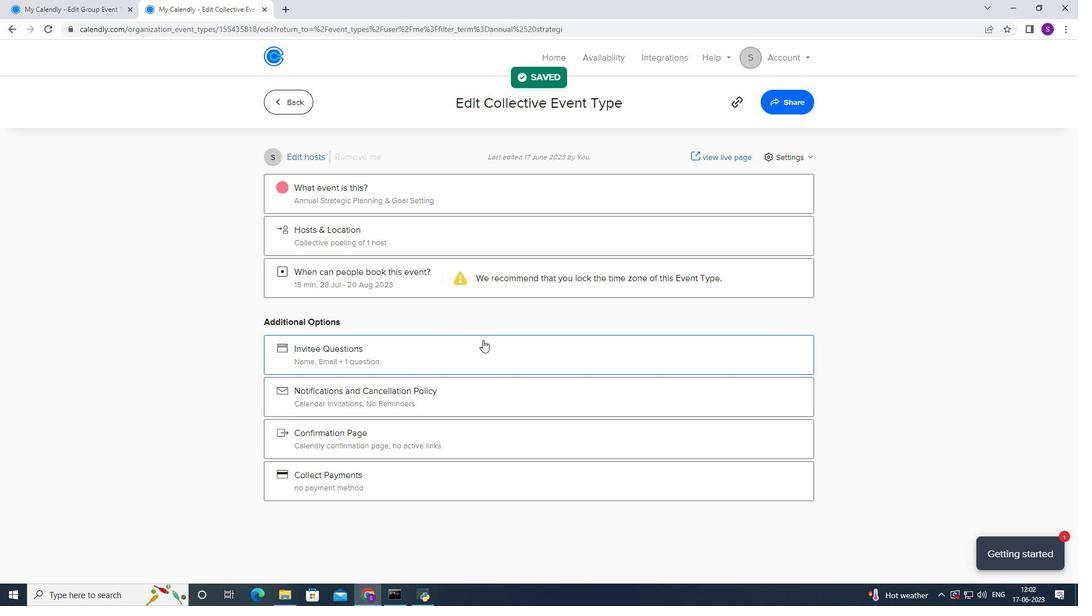 
Action: Mouse scrolled (483, 341) with delta (0, 0)
Screenshot: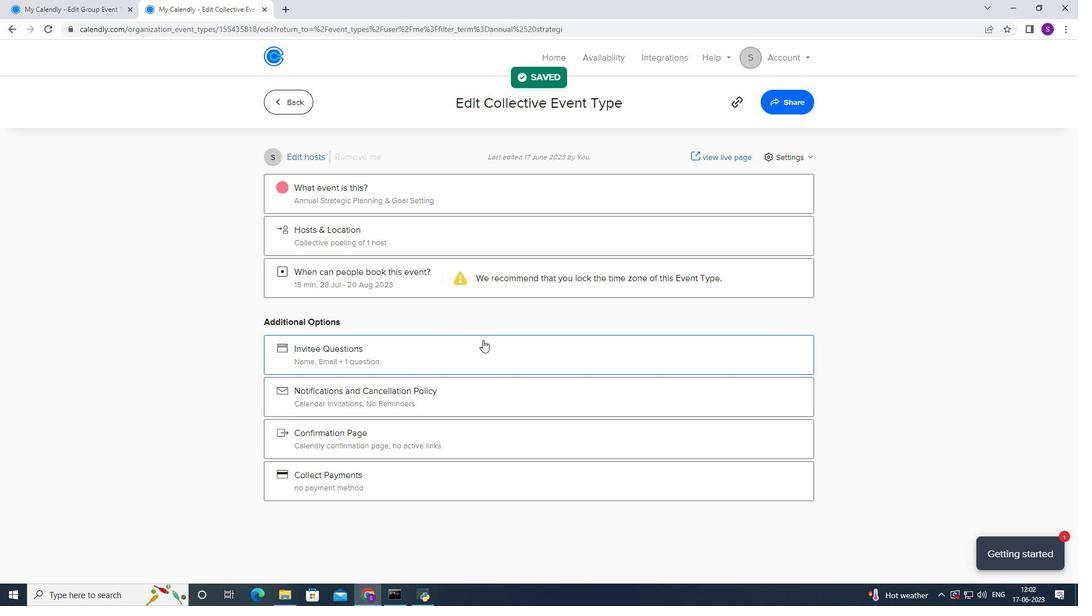 
Action: Mouse scrolled (483, 341) with delta (0, 0)
Screenshot: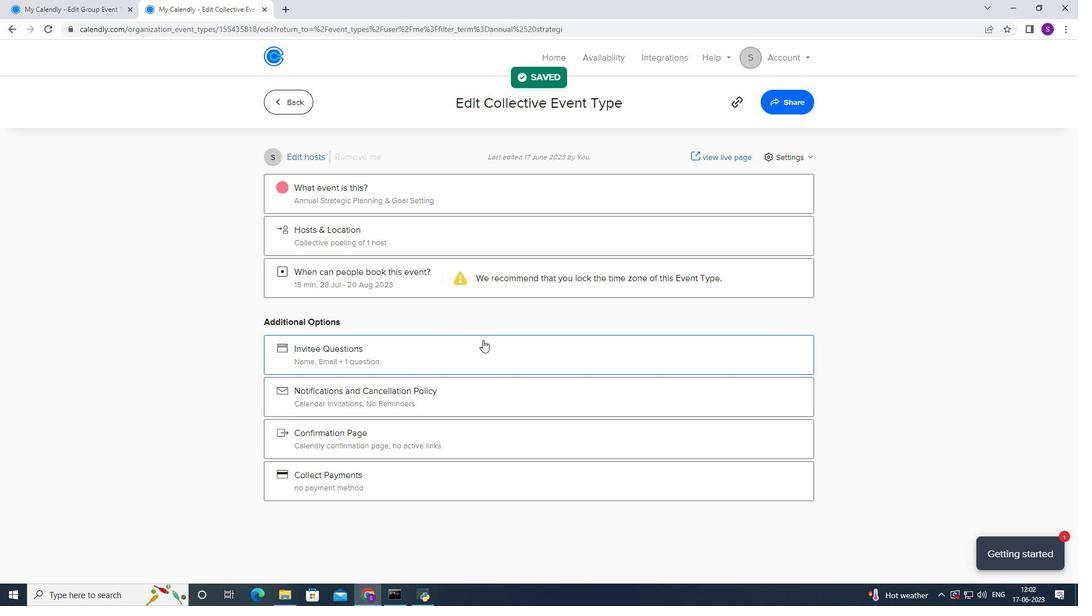 
